 Task: Find connections with filter location Krefeld with filter topic #moneywith filter profile language English with filter current company Intellect Design Arena Ltd with filter school P E S College of Engineering, MANDYA with filter industry Ranching and Fisheries with filter service category Event Planning with filter keywords title Political Scientist
Action: Mouse moved to (574, 79)
Screenshot: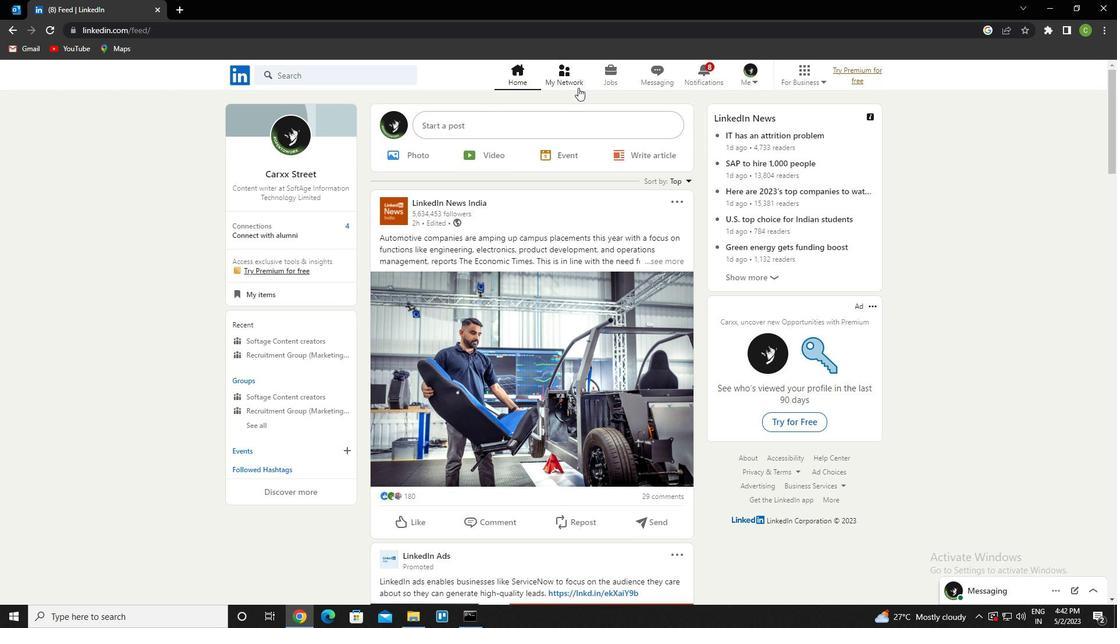 
Action: Mouse pressed left at (574, 79)
Screenshot: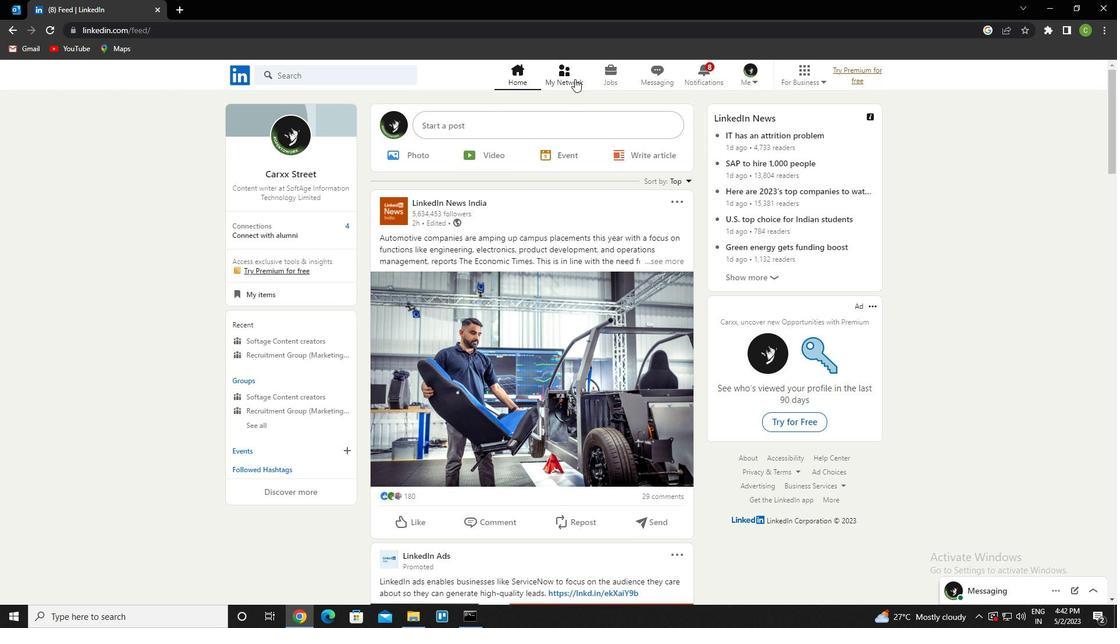 
Action: Mouse moved to (312, 137)
Screenshot: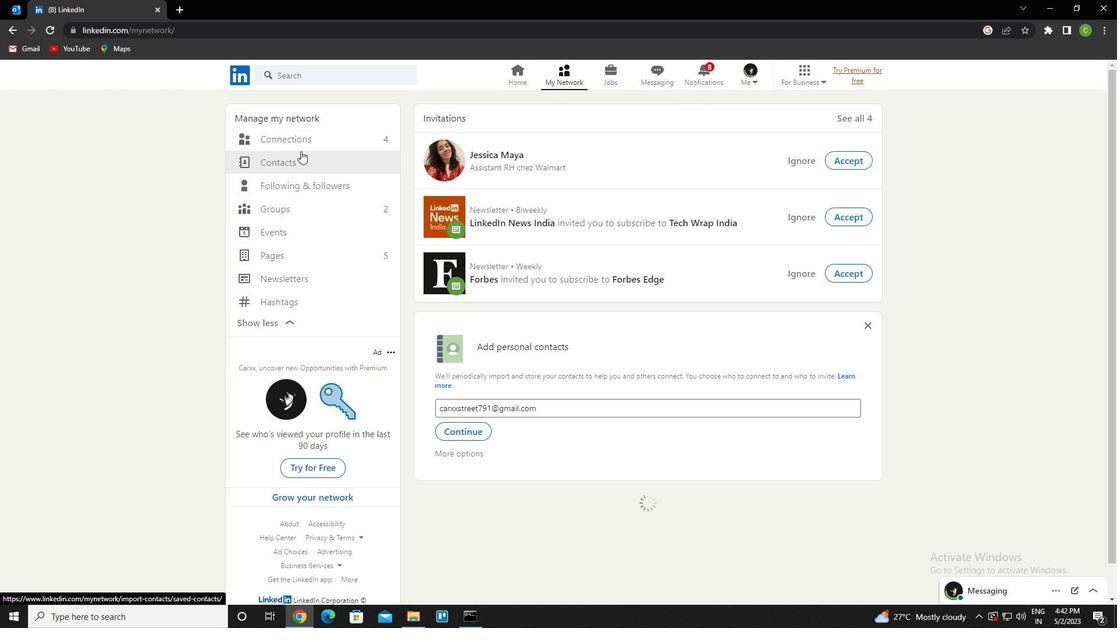 
Action: Mouse pressed left at (312, 137)
Screenshot: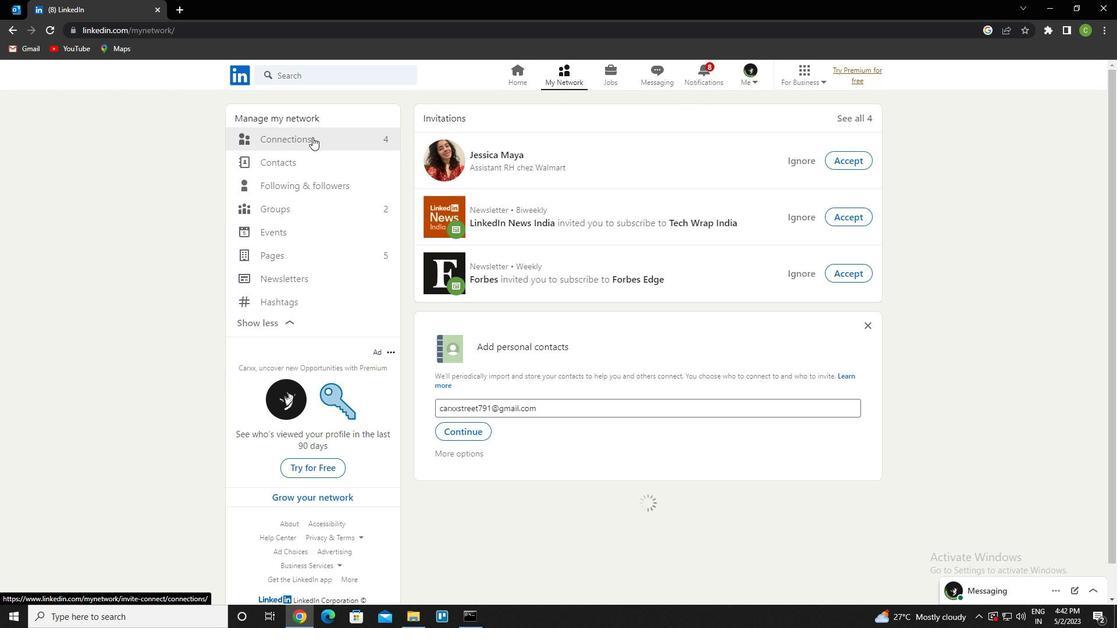 
Action: Mouse moved to (661, 141)
Screenshot: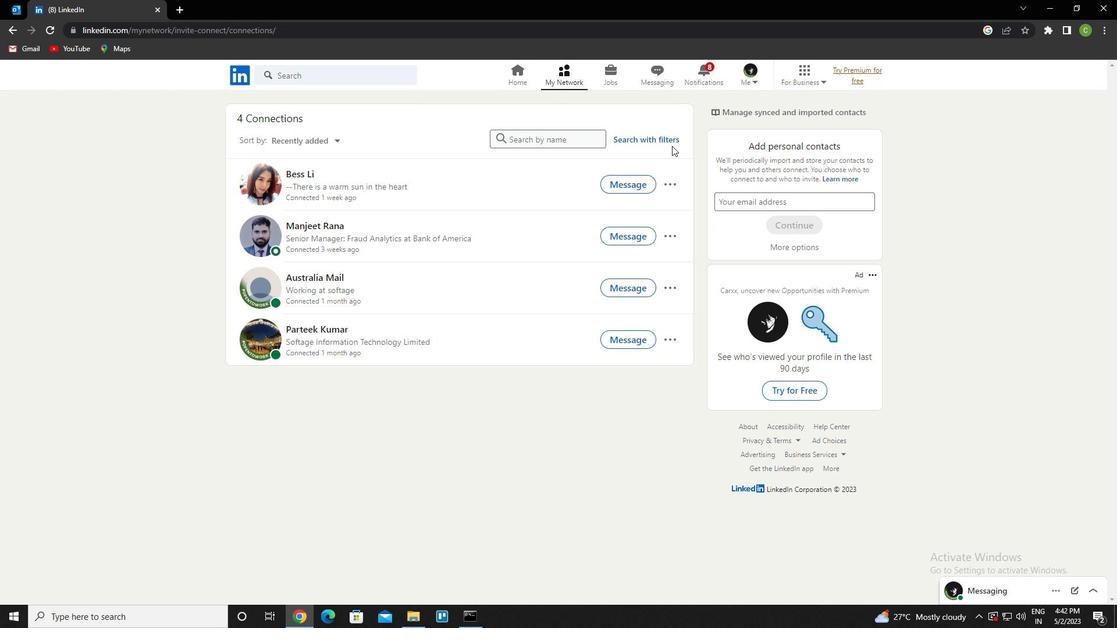 
Action: Mouse pressed left at (661, 141)
Screenshot: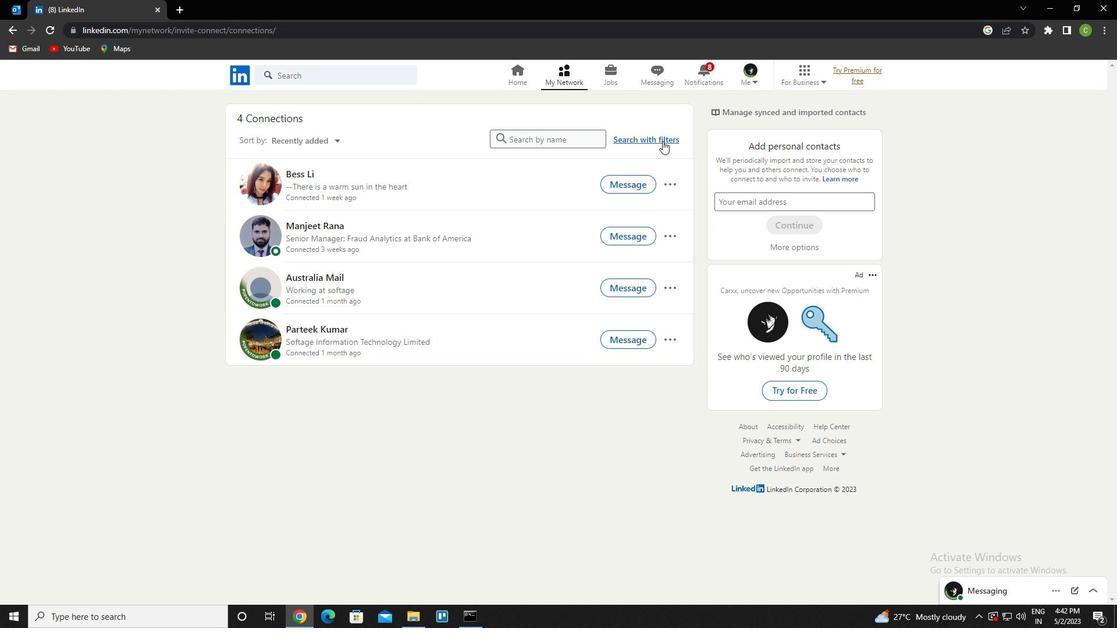 
Action: Mouse moved to (592, 109)
Screenshot: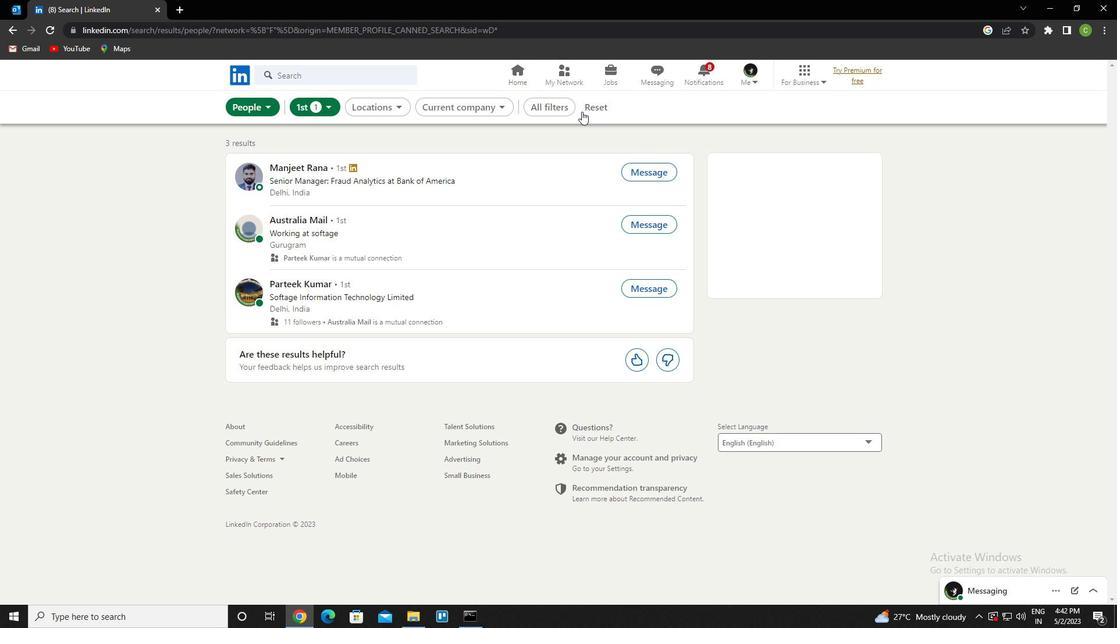
Action: Mouse pressed left at (592, 109)
Screenshot: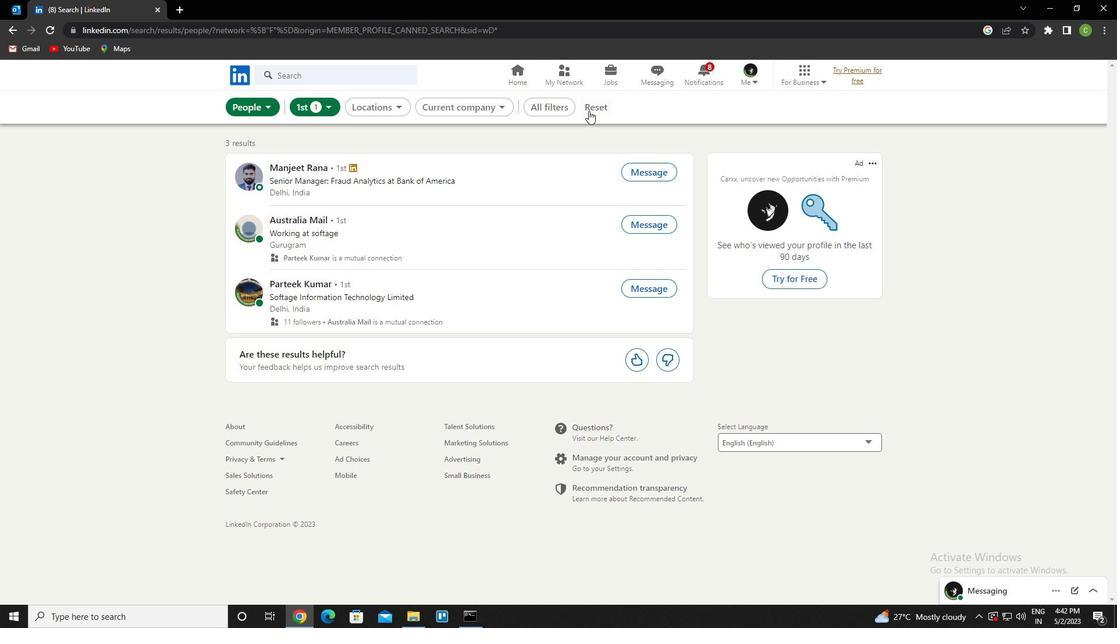 
Action: Mouse moved to (575, 109)
Screenshot: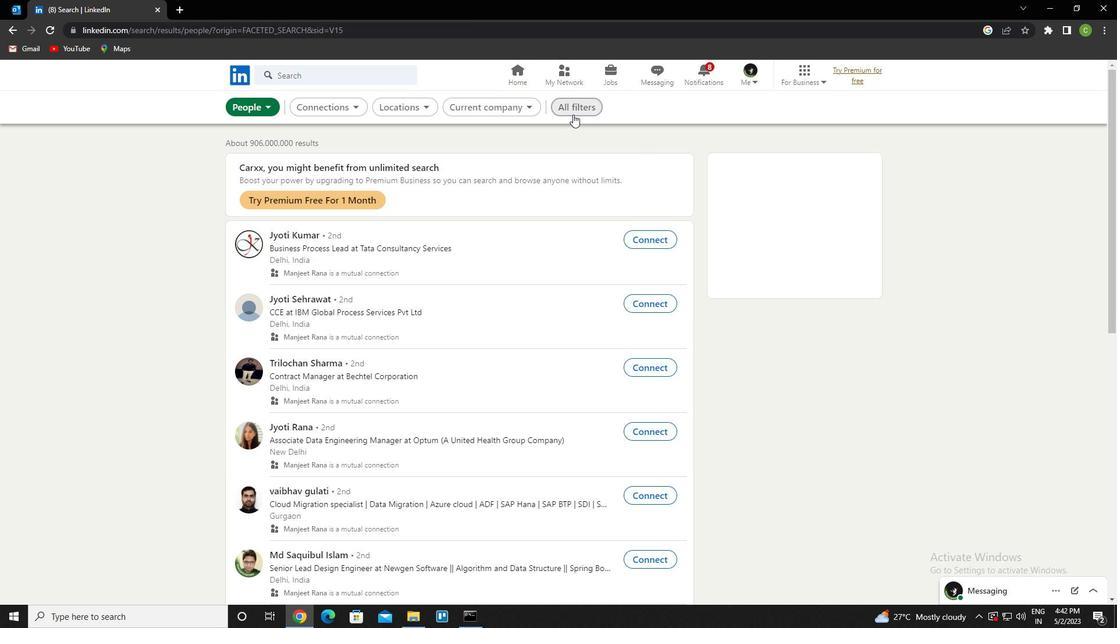 
Action: Mouse pressed left at (575, 109)
Screenshot: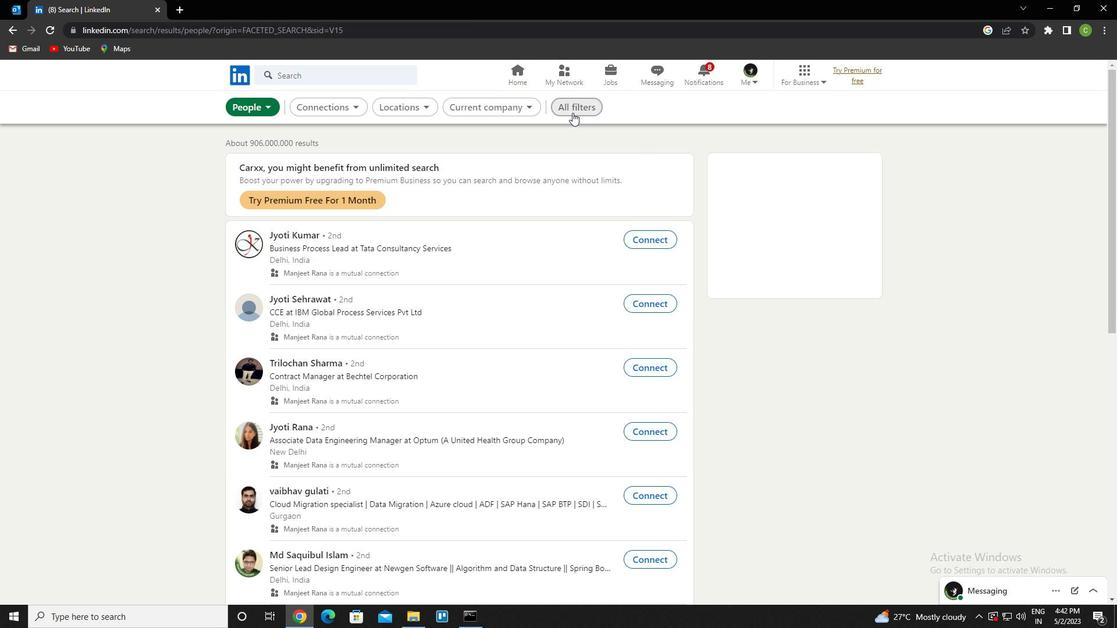 
Action: Mouse moved to (950, 286)
Screenshot: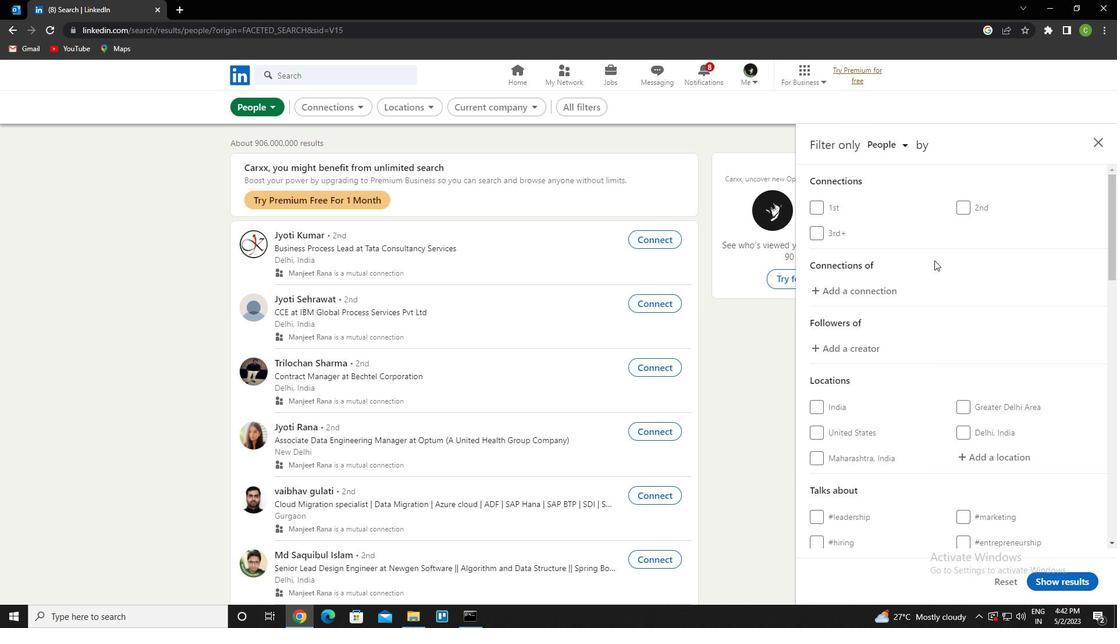 
Action: Mouse scrolled (950, 286) with delta (0, 0)
Screenshot: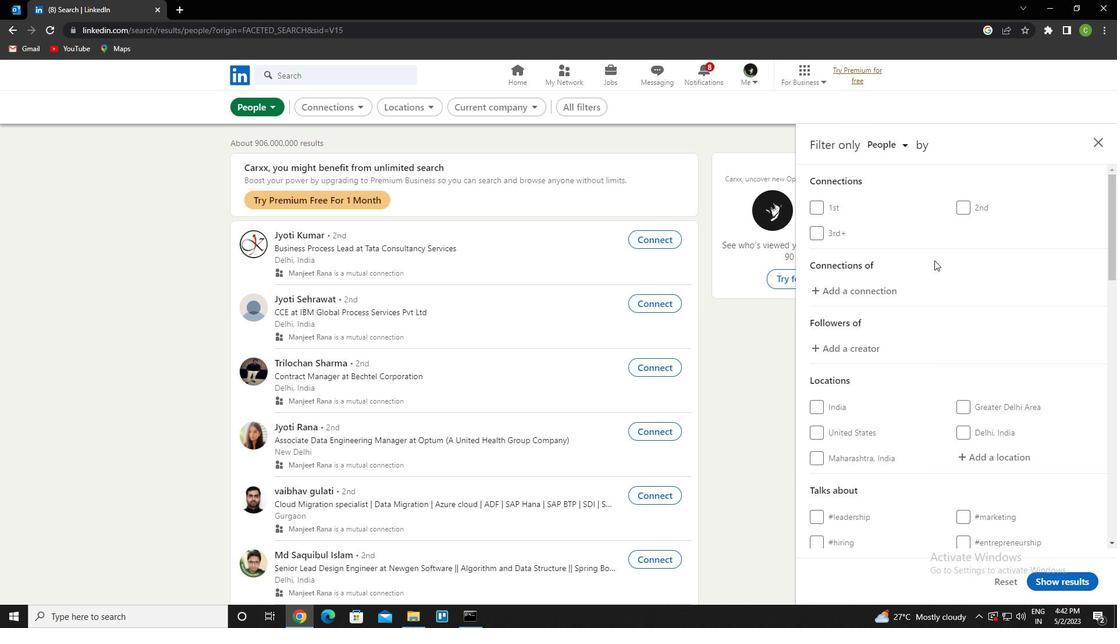 
Action: Mouse moved to (952, 291)
Screenshot: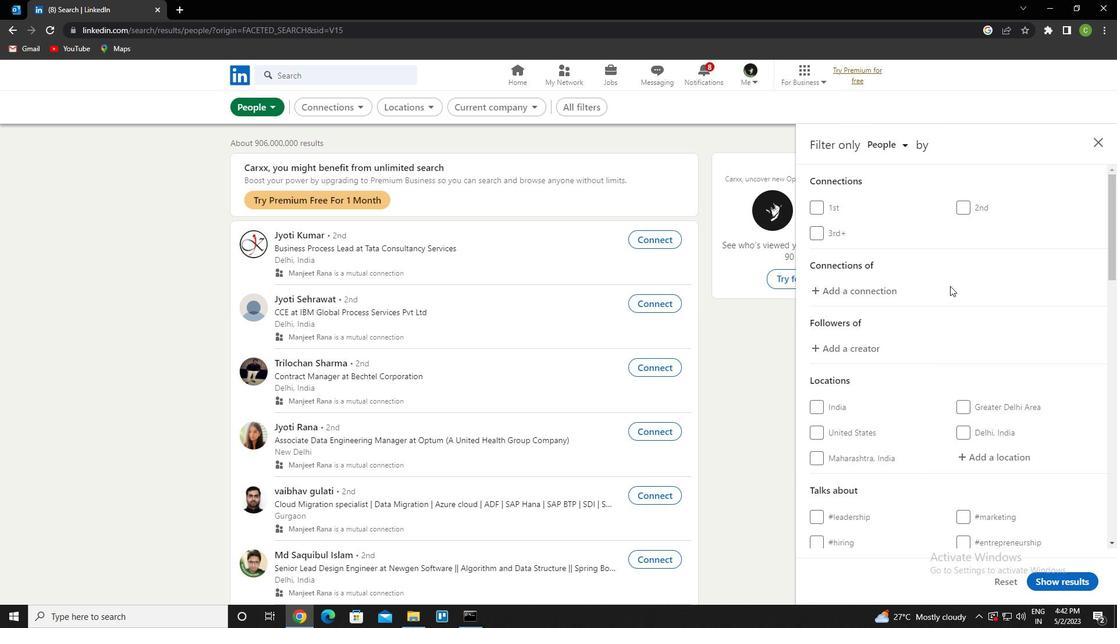 
Action: Mouse scrolled (952, 290) with delta (0, 0)
Screenshot: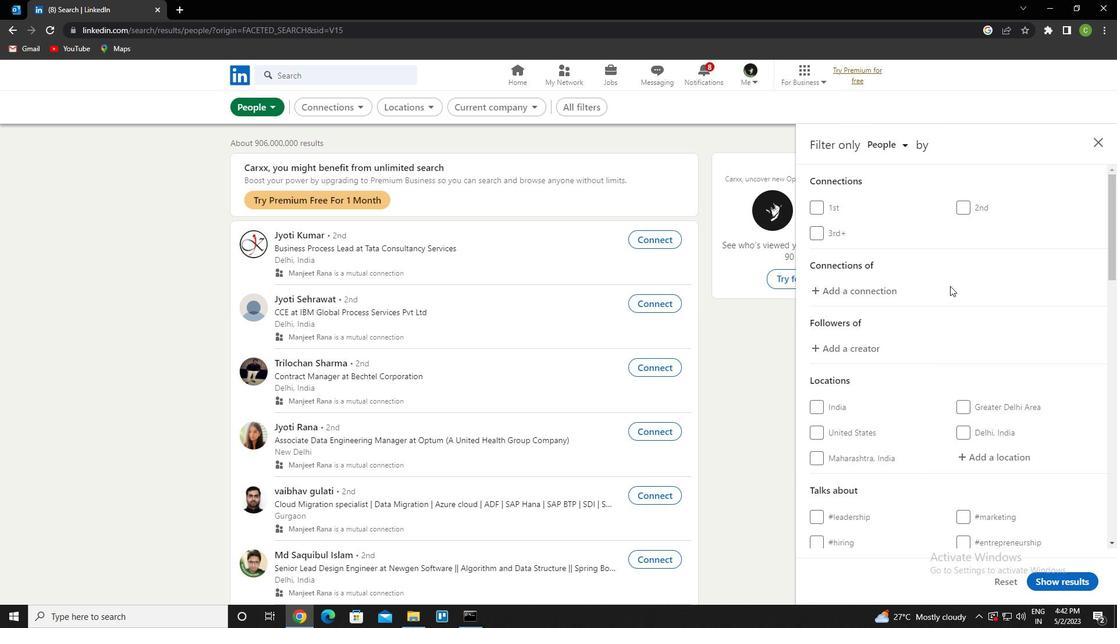 
Action: Mouse scrolled (952, 290) with delta (0, 0)
Screenshot: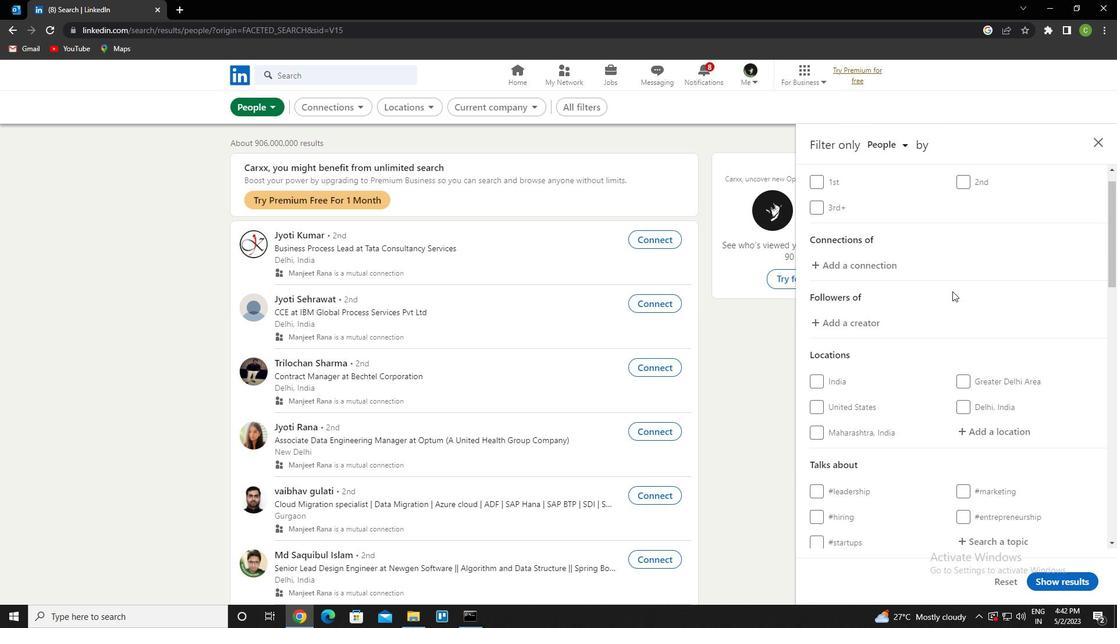 
Action: Mouse moved to (978, 283)
Screenshot: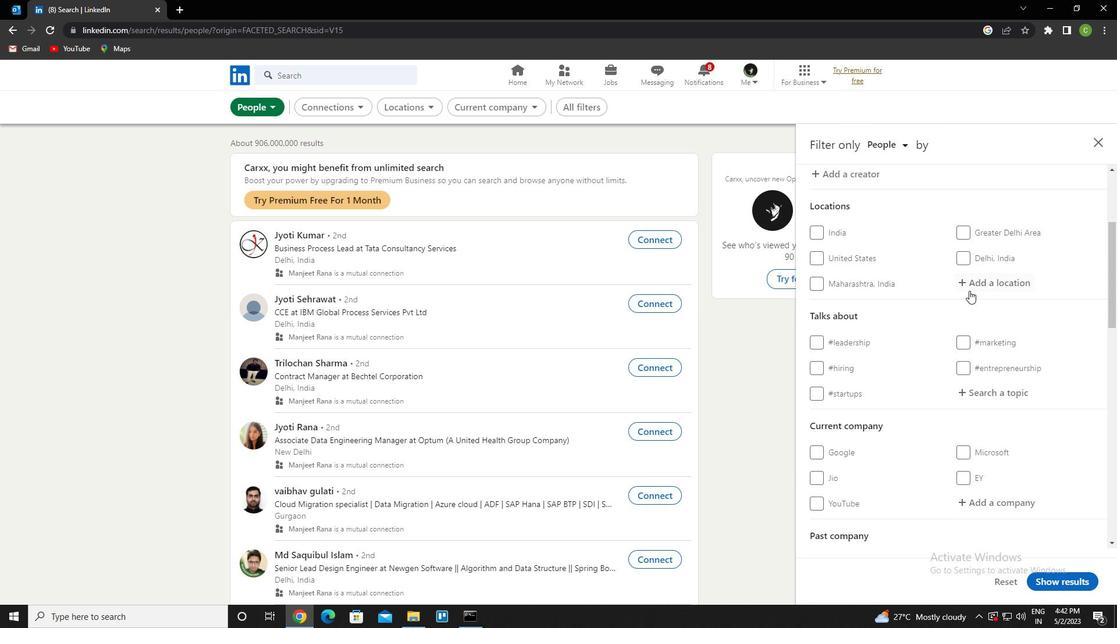 
Action: Mouse pressed left at (978, 283)
Screenshot: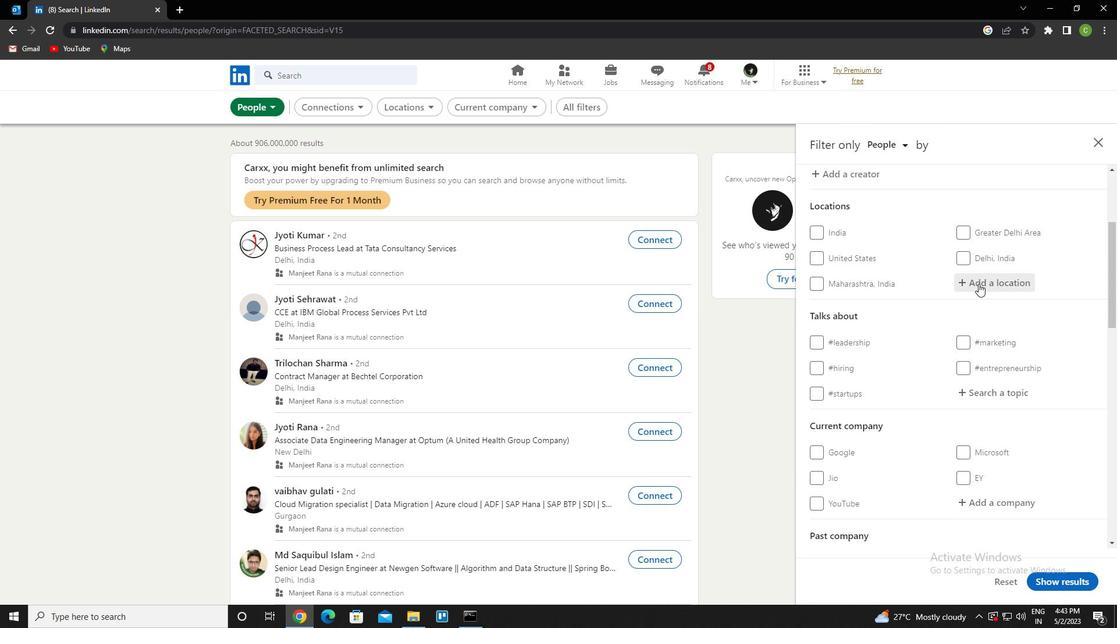 
Action: Key pressed <Key.caps_lock>k<Key.caps_lock>rfeld<Key.left><Key.left><Key.left><Key.left><Key.left>e<Key.enter>
Screenshot: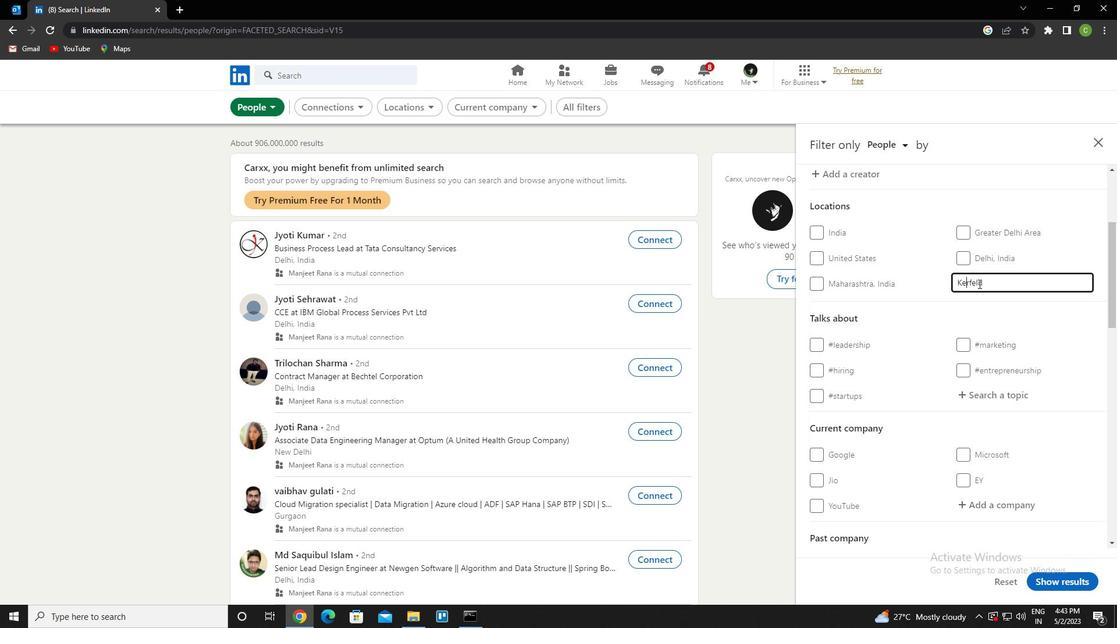 
Action: Mouse scrolled (978, 283) with delta (0, 0)
Screenshot: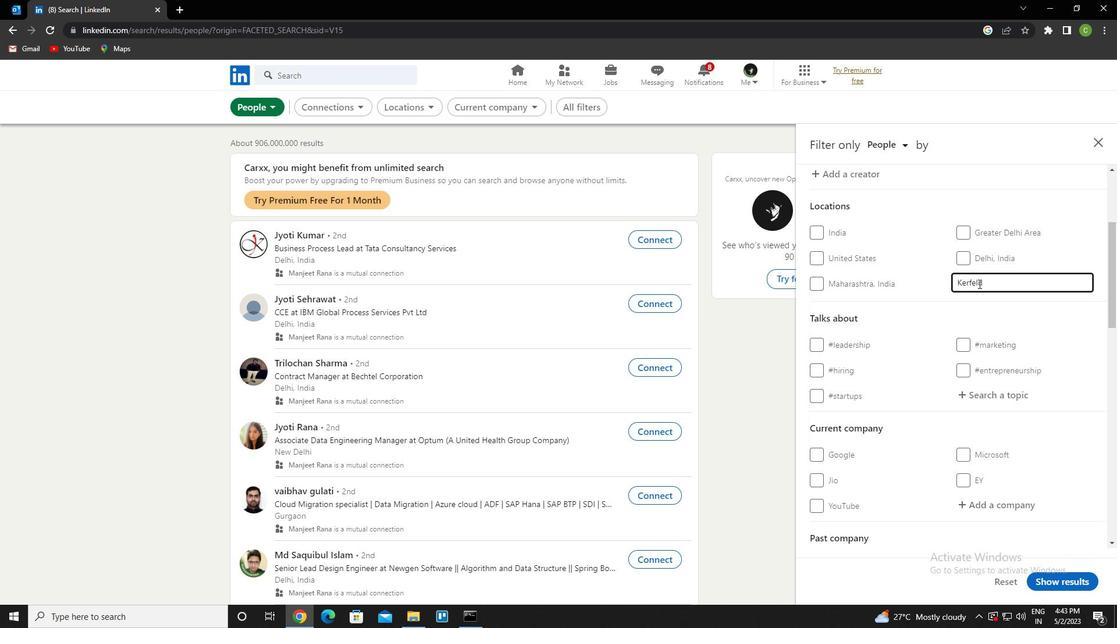 
Action: Mouse moved to (993, 338)
Screenshot: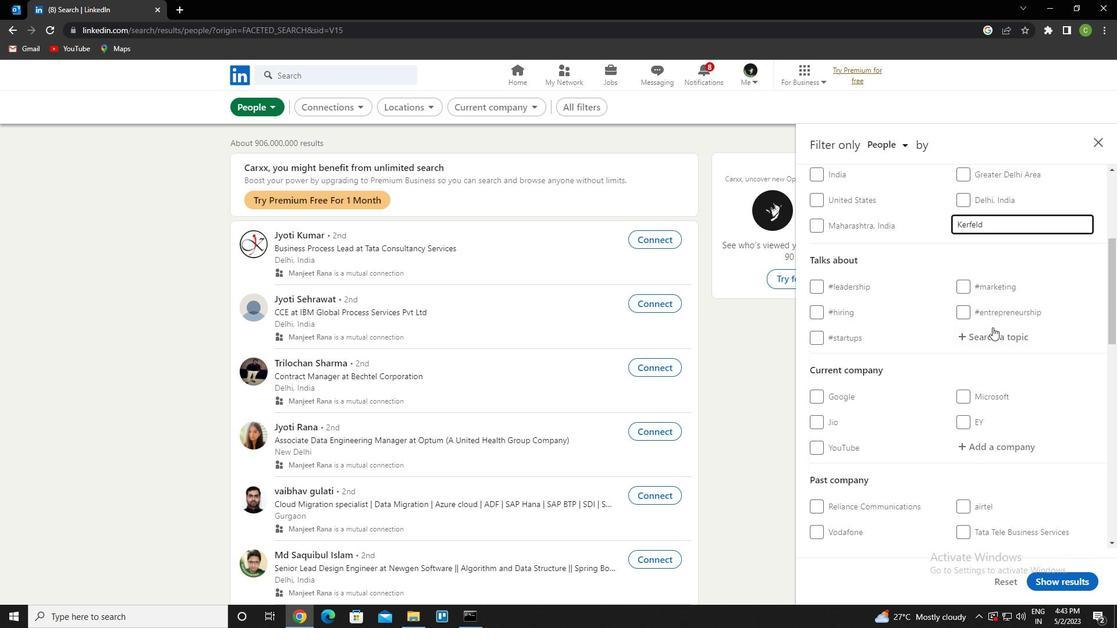 
Action: Mouse pressed left at (993, 338)
Screenshot: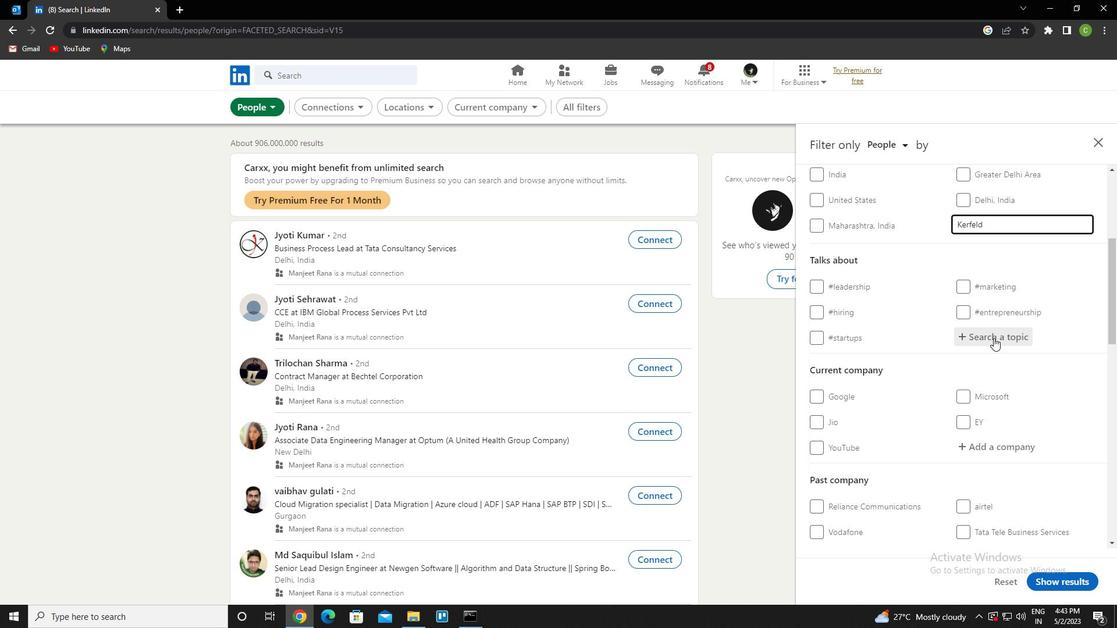 
Action: Key pressed money<Key.down><Key.enter>
Screenshot: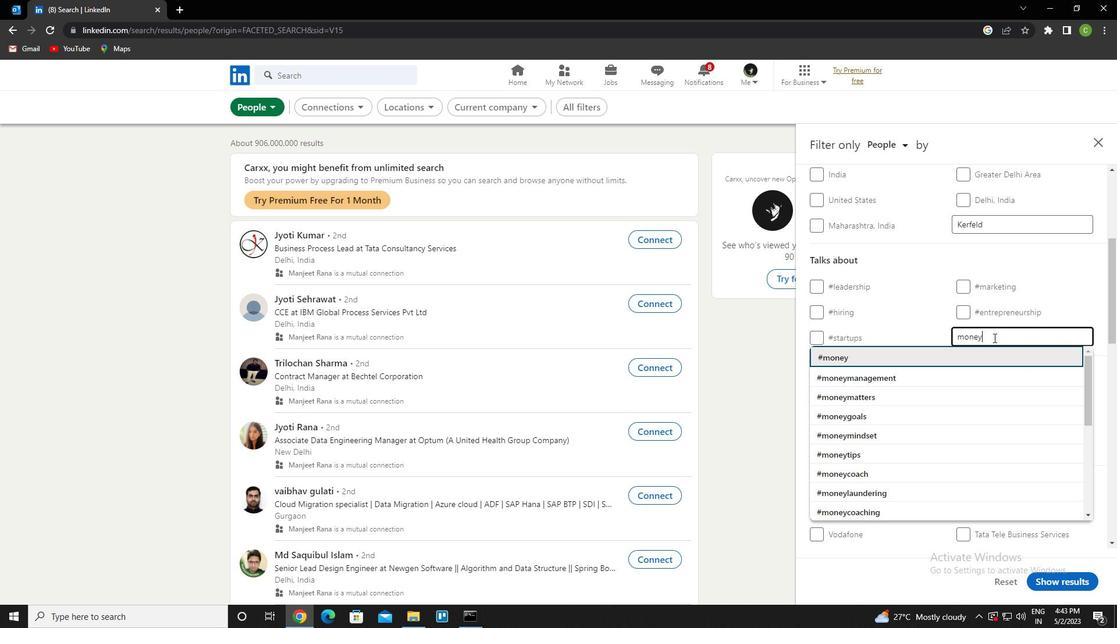 
Action: Mouse scrolled (993, 337) with delta (0, 0)
Screenshot: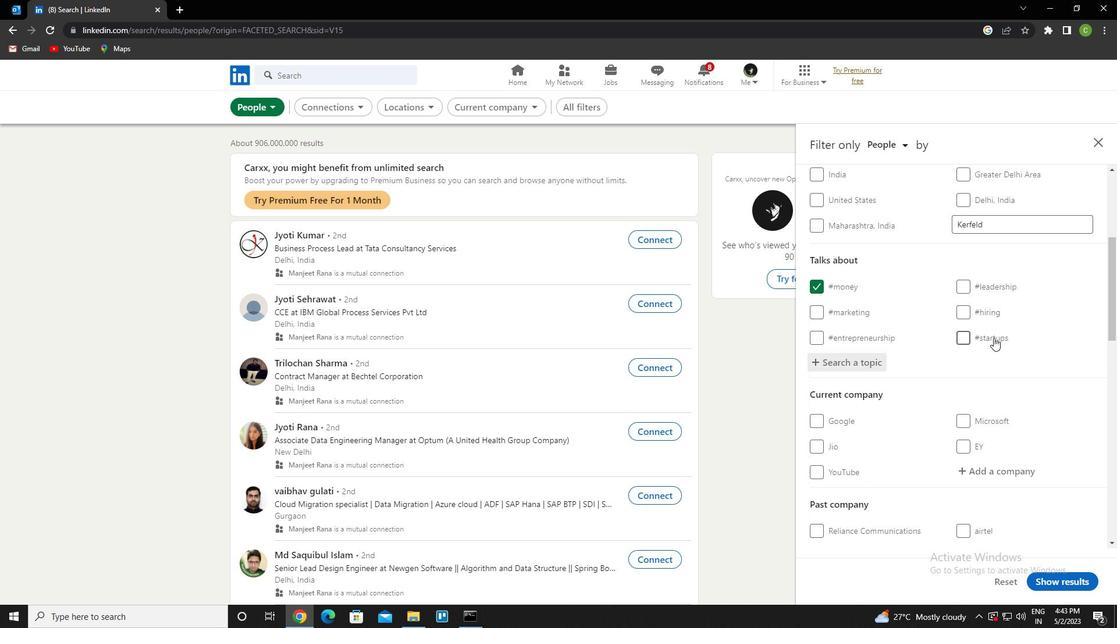 
Action: Mouse scrolled (993, 337) with delta (0, 0)
Screenshot: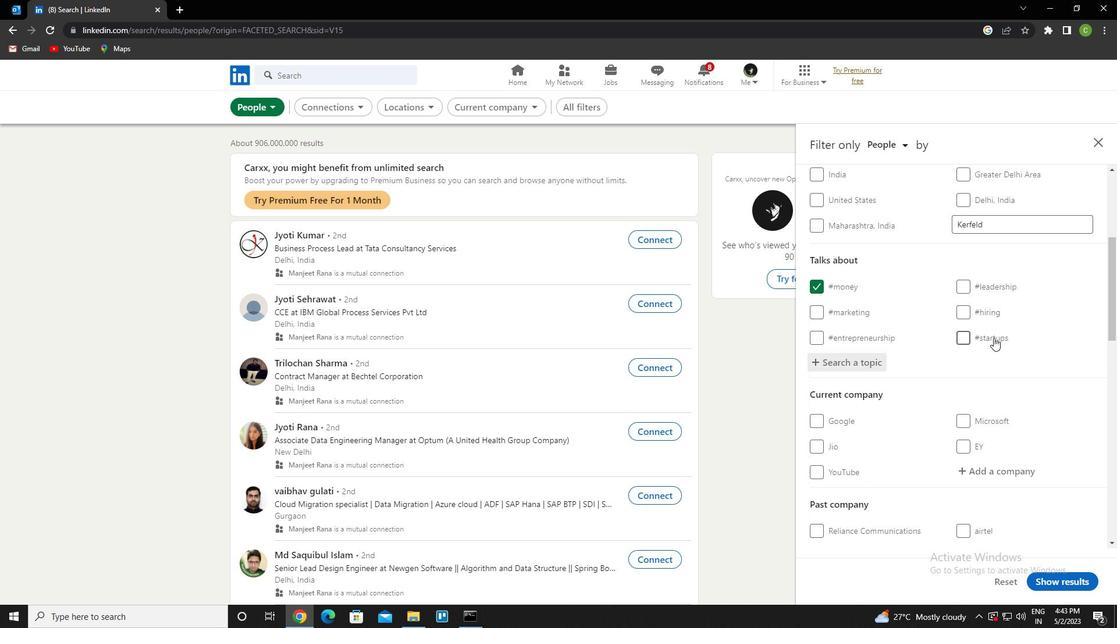 
Action: Mouse scrolled (993, 337) with delta (0, 0)
Screenshot: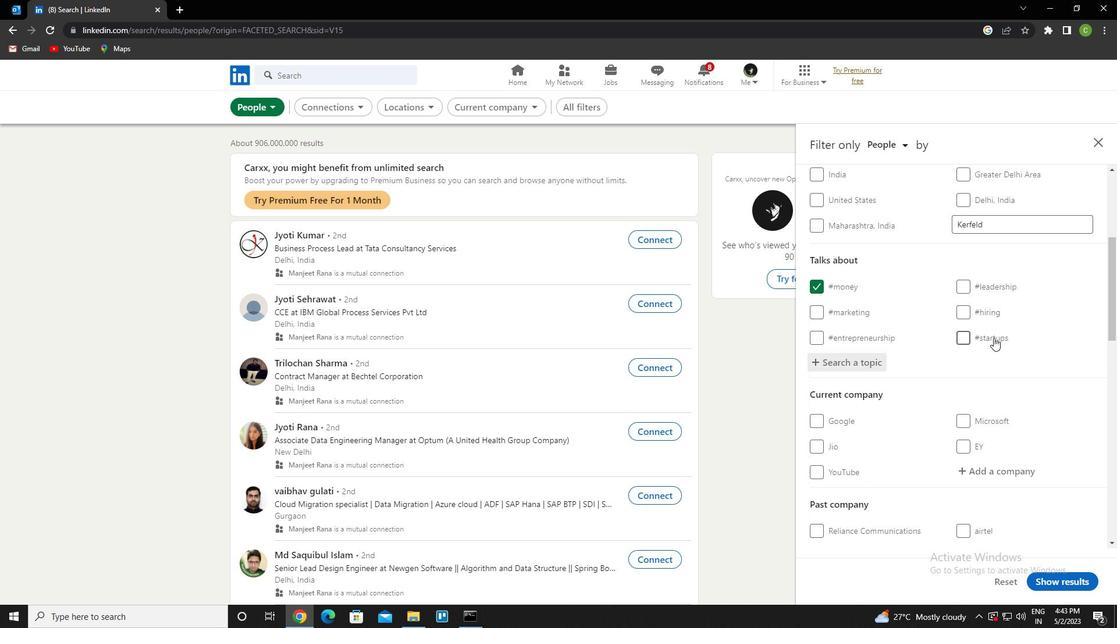 
Action: Mouse scrolled (993, 337) with delta (0, 0)
Screenshot: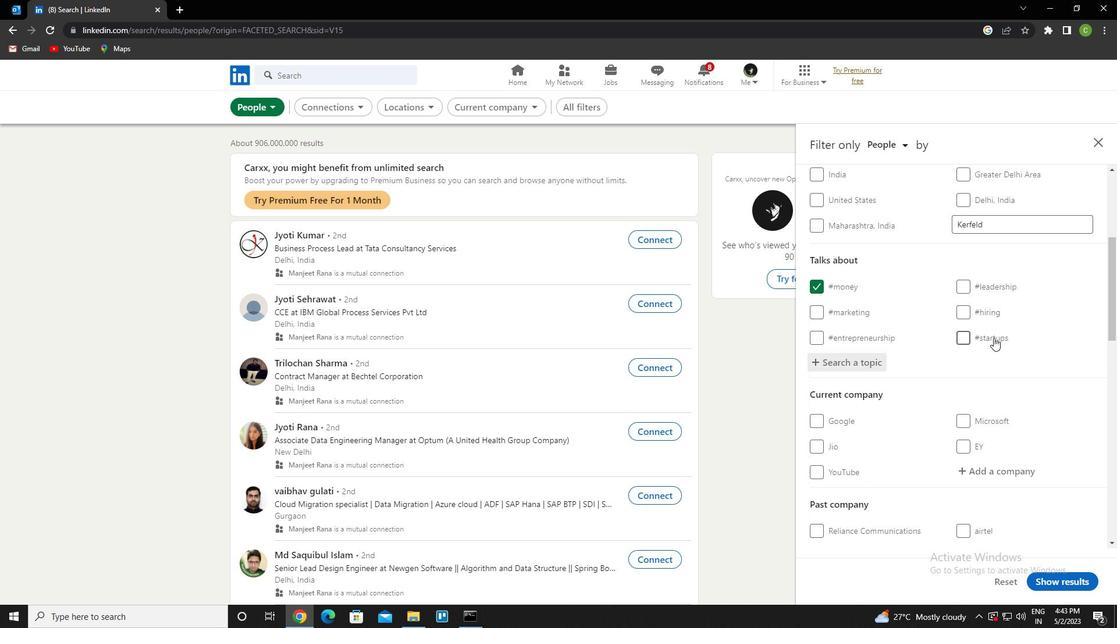 
Action: Mouse scrolled (993, 337) with delta (0, 0)
Screenshot: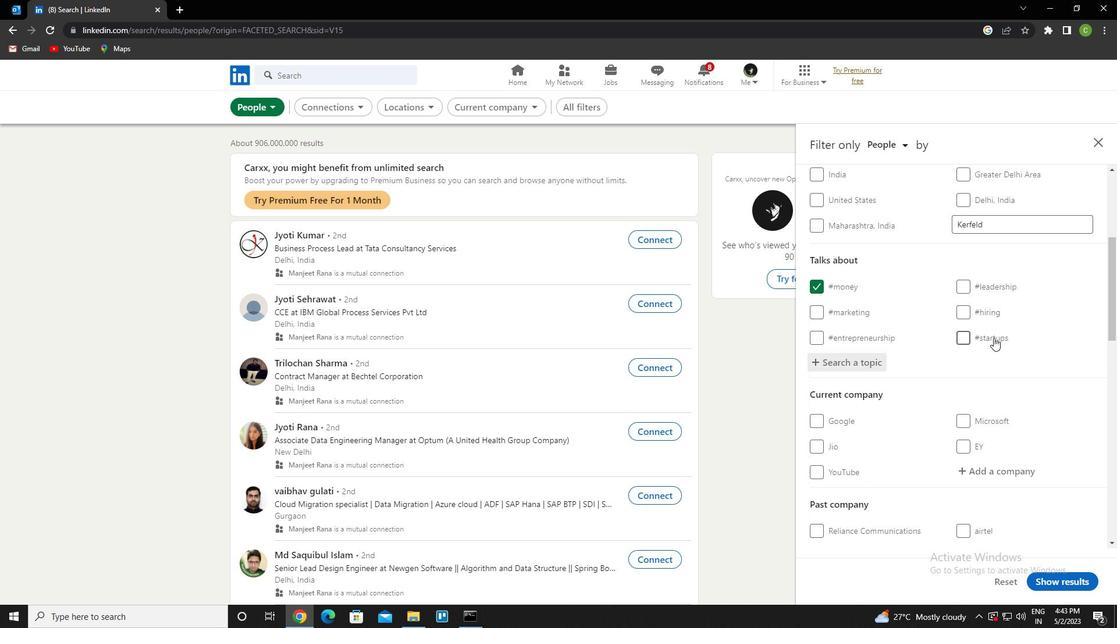 
Action: Mouse scrolled (993, 337) with delta (0, 0)
Screenshot: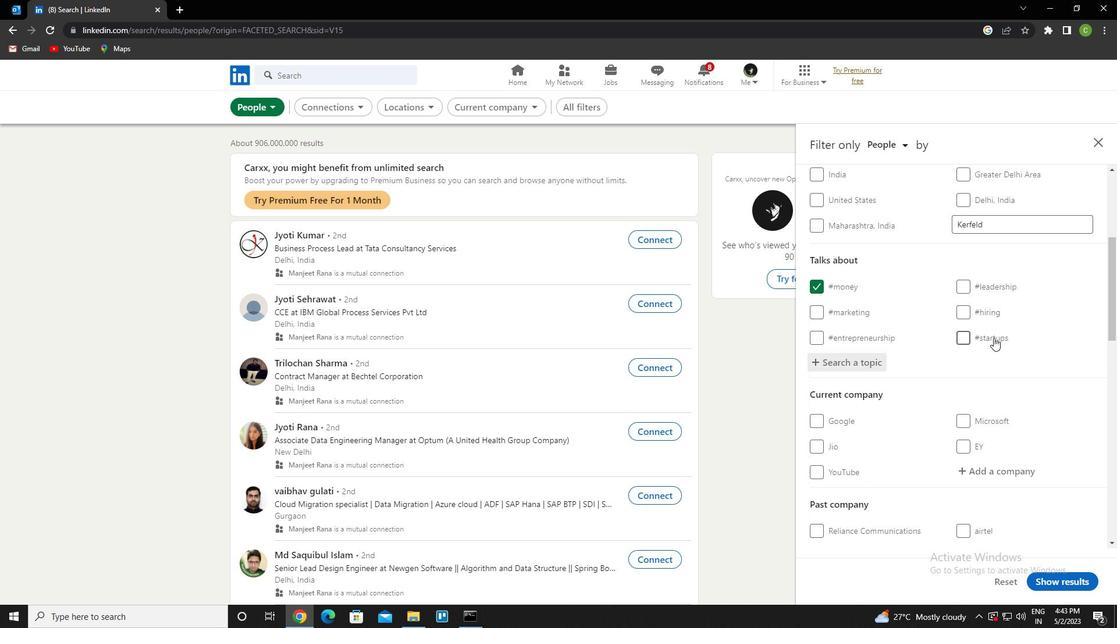 
Action: Mouse scrolled (993, 337) with delta (0, 0)
Screenshot: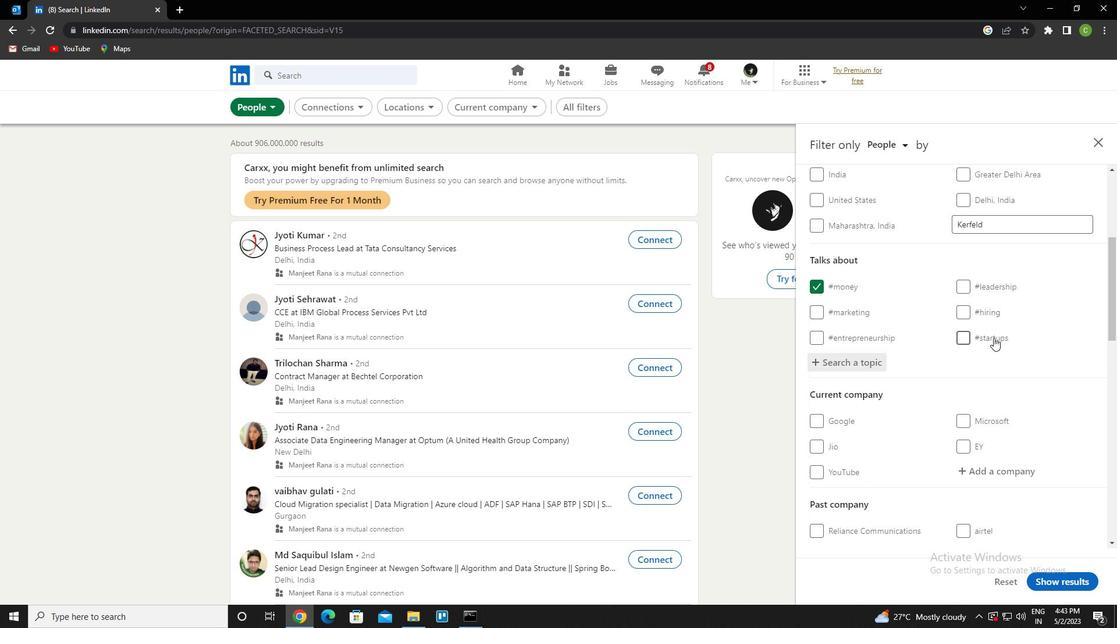 
Action: Mouse scrolled (993, 337) with delta (0, 0)
Screenshot: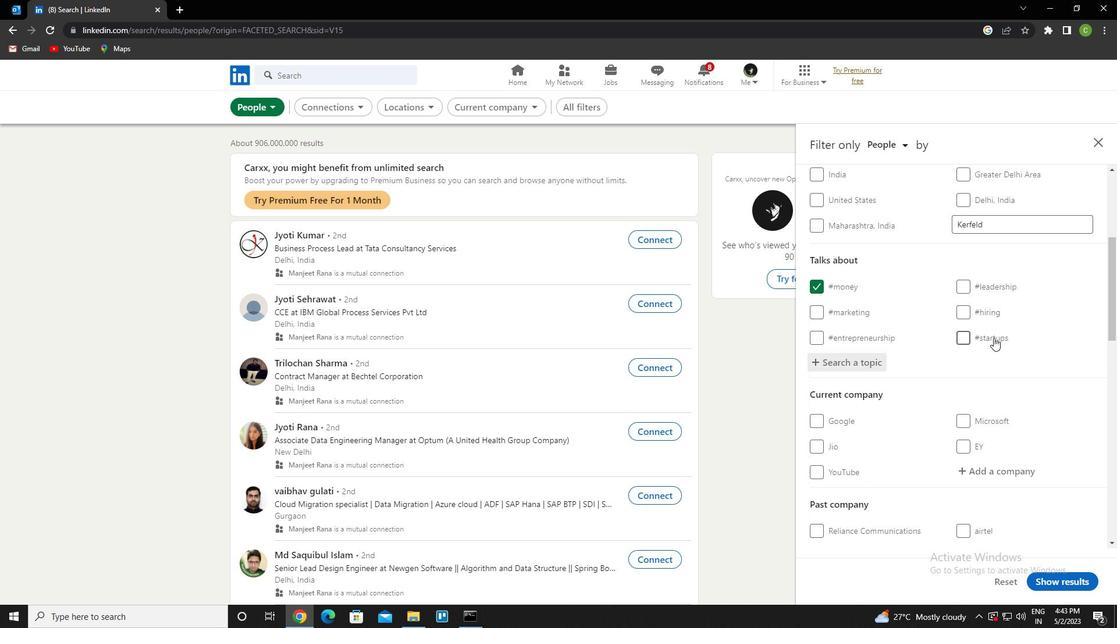 
Action: Mouse scrolled (993, 337) with delta (0, 0)
Screenshot: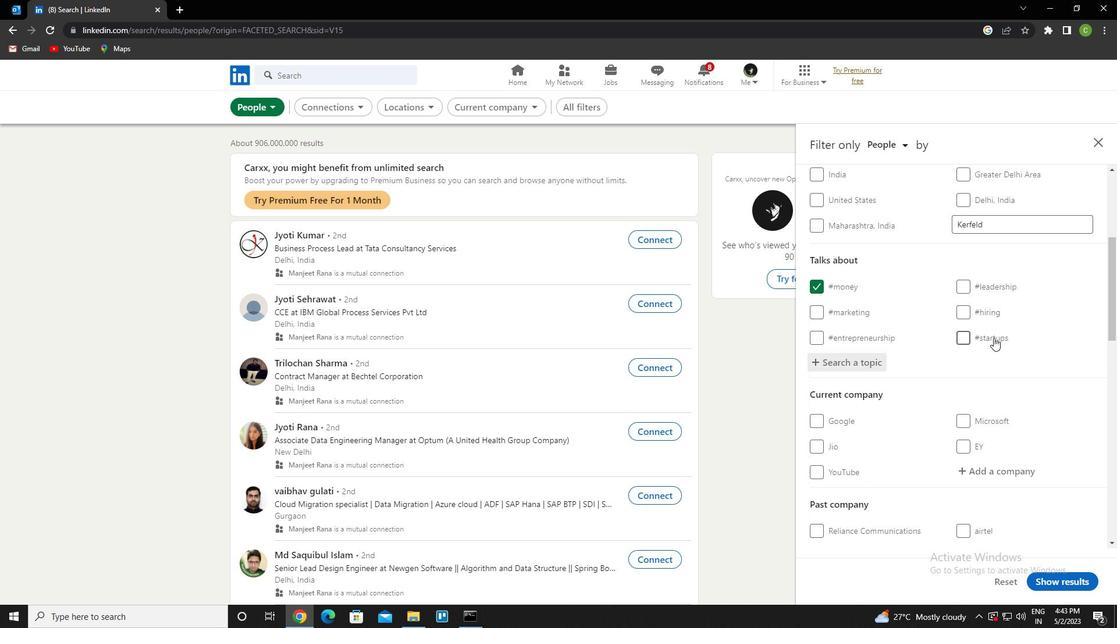 
Action: Mouse moved to (816, 364)
Screenshot: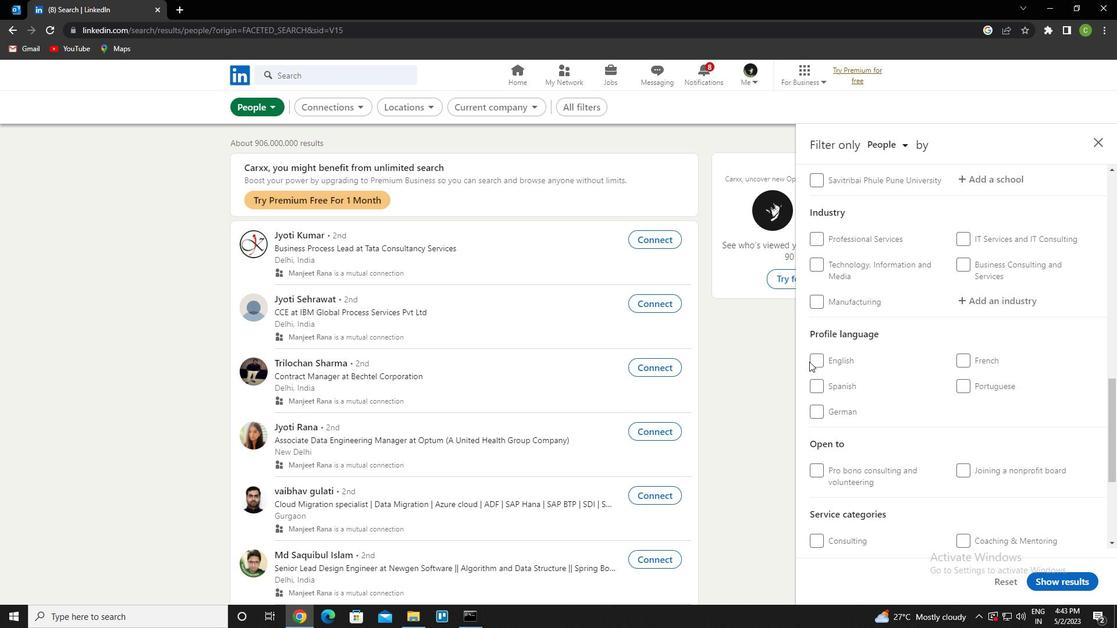 
Action: Mouse pressed left at (816, 364)
Screenshot: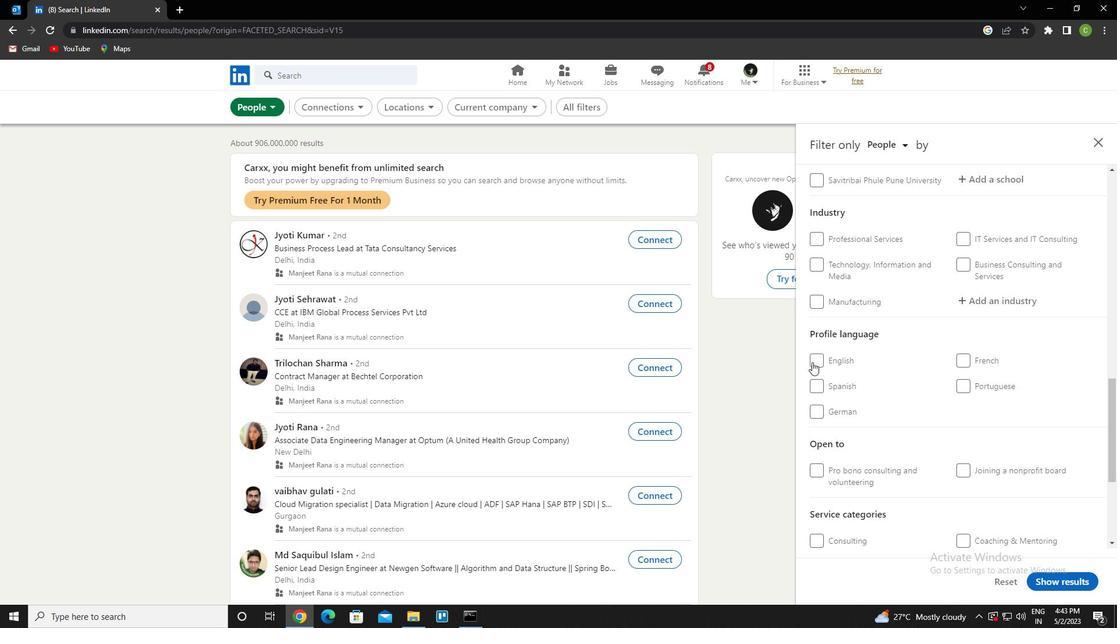 
Action: Mouse moved to (969, 367)
Screenshot: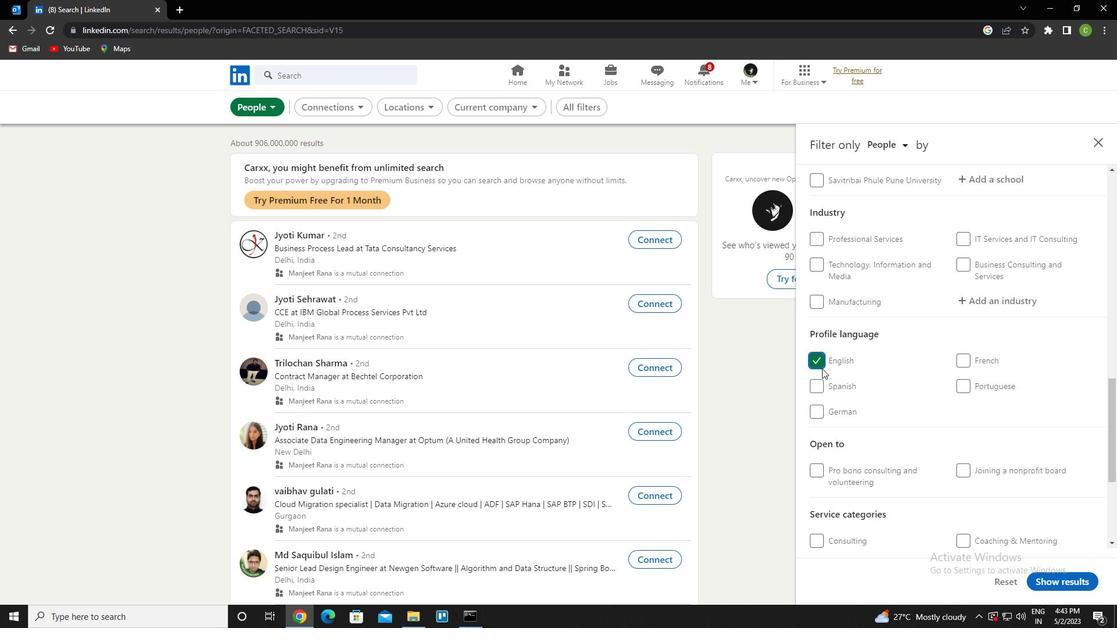 
Action: Mouse scrolled (969, 367) with delta (0, 0)
Screenshot: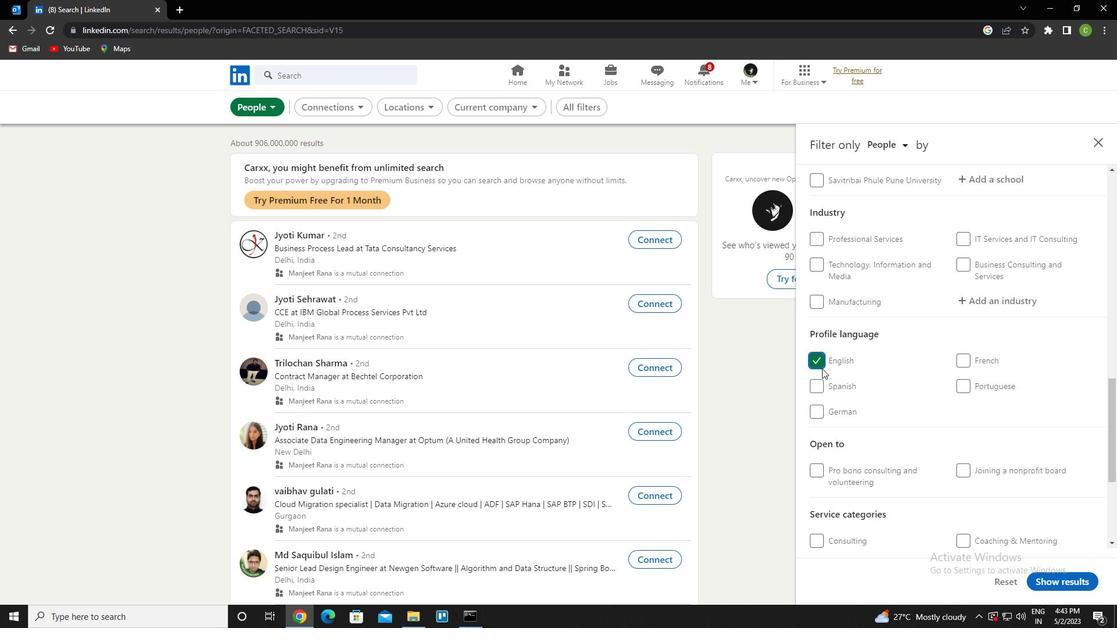 
Action: Mouse scrolled (969, 367) with delta (0, 0)
Screenshot: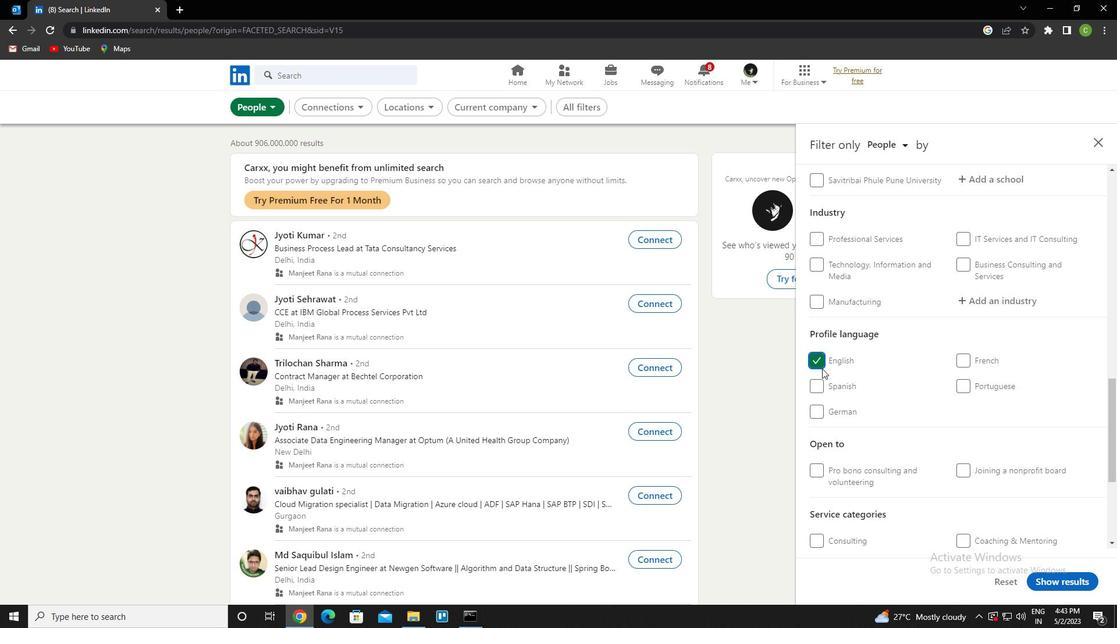 
Action: Mouse scrolled (969, 367) with delta (0, 0)
Screenshot: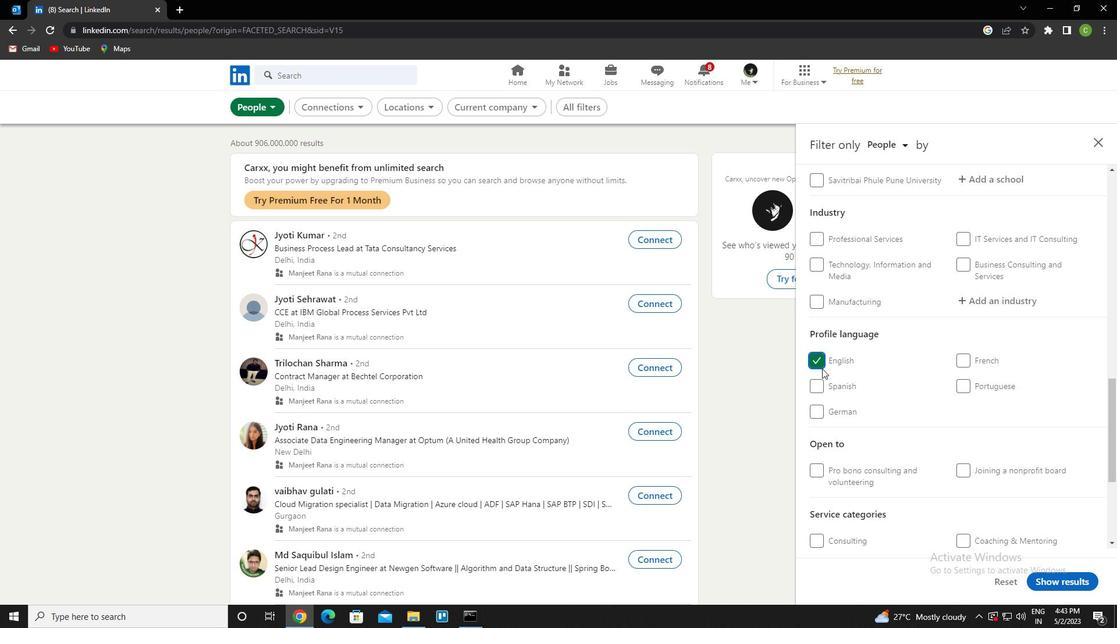 
Action: Mouse scrolled (969, 367) with delta (0, 0)
Screenshot: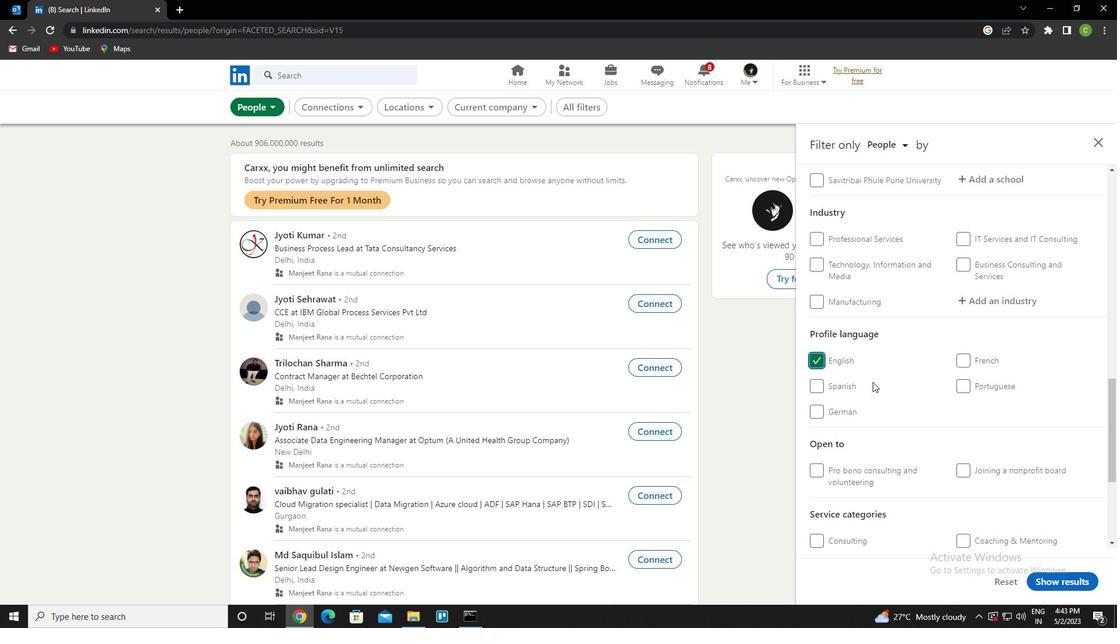 
Action: Mouse scrolled (969, 367) with delta (0, 0)
Screenshot: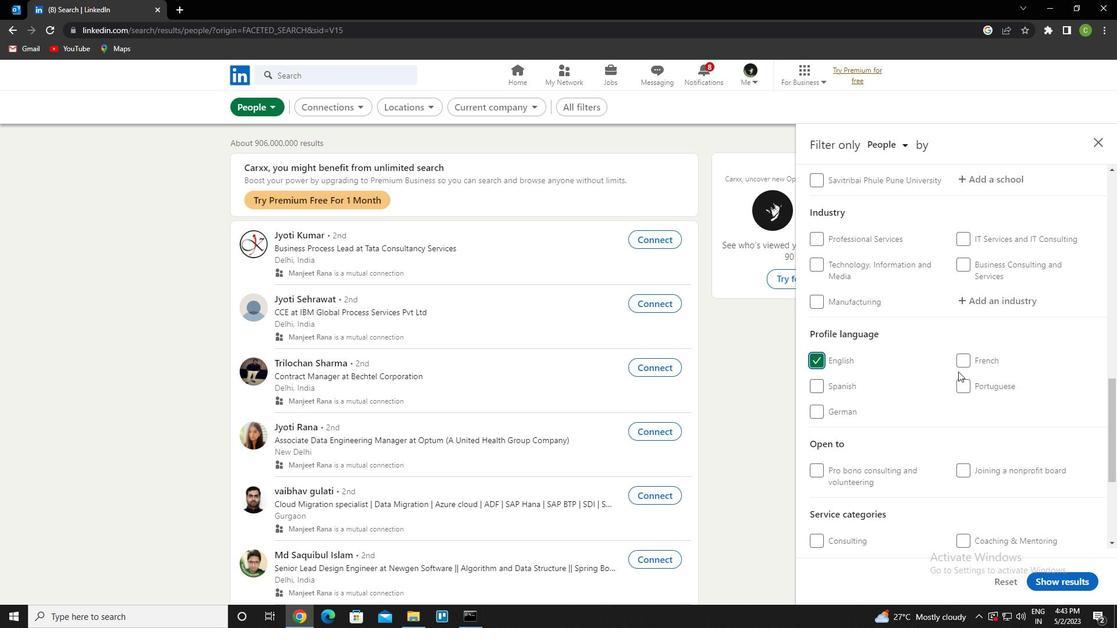 
Action: Mouse moved to (907, 315)
Screenshot: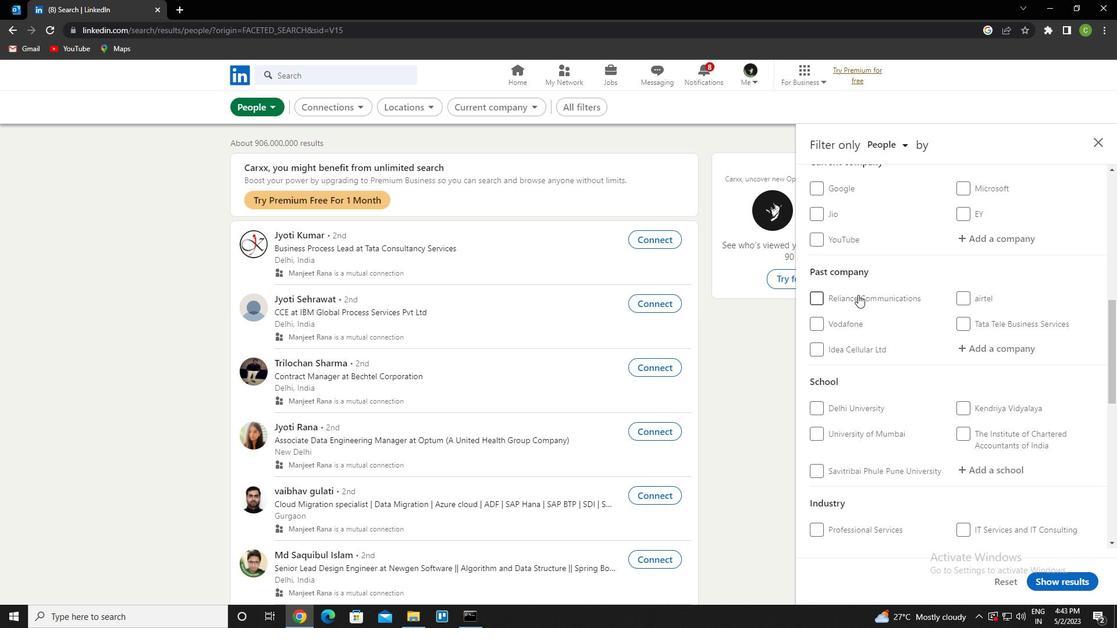 
Action: Mouse scrolled (907, 316) with delta (0, 0)
Screenshot: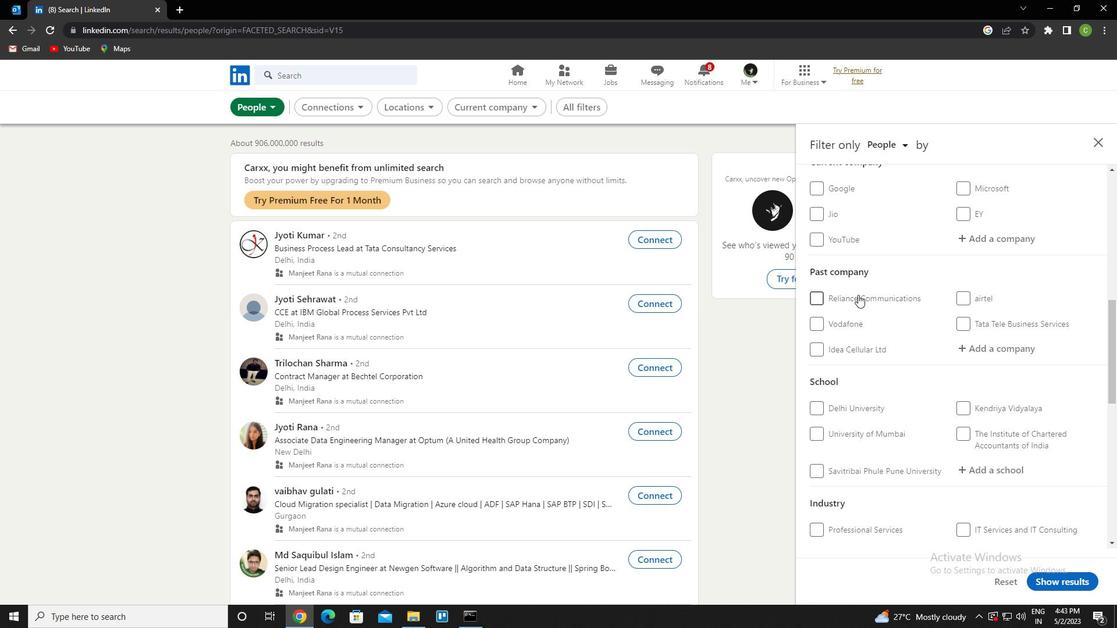 
Action: Mouse moved to (986, 296)
Screenshot: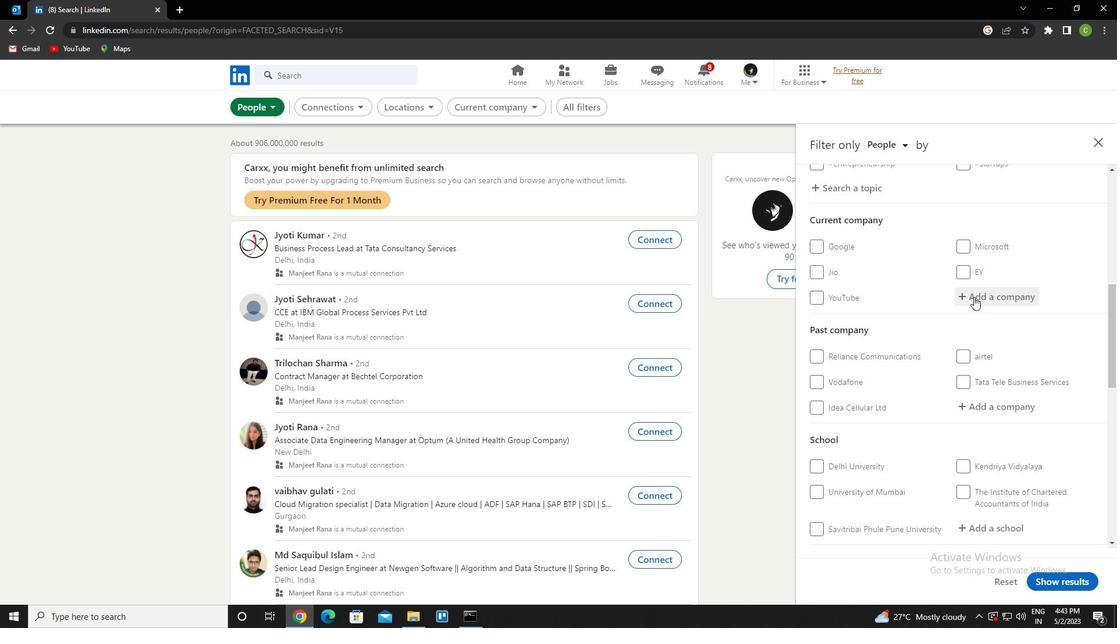 
Action: Mouse pressed left at (986, 296)
Screenshot: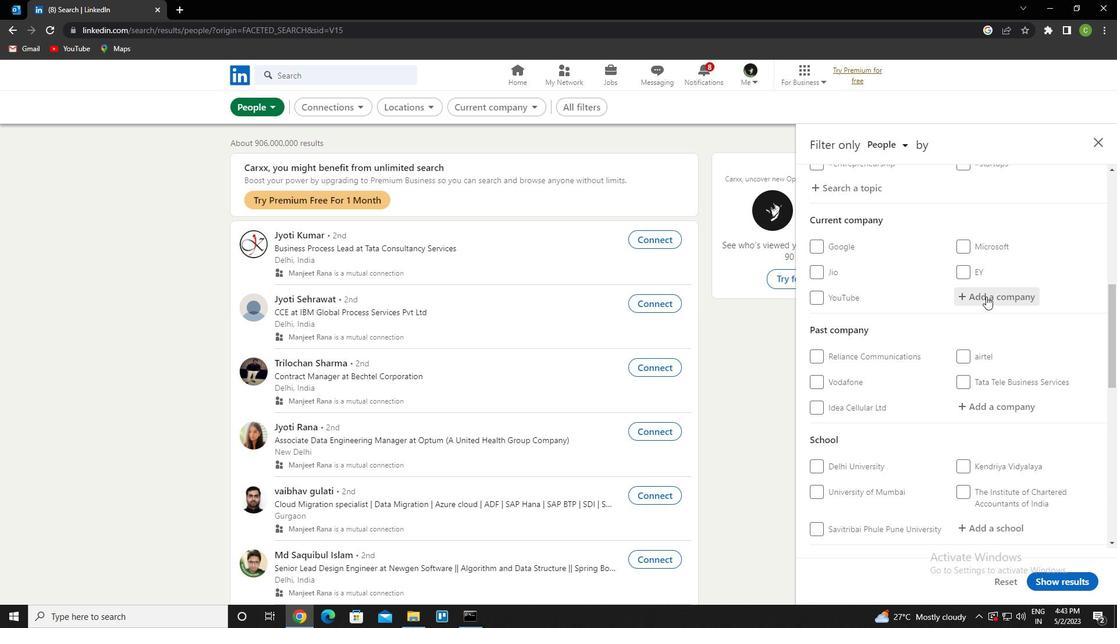 
Action: Key pressed intellect<Key.space>design<Key.down><Key.enter>
Screenshot: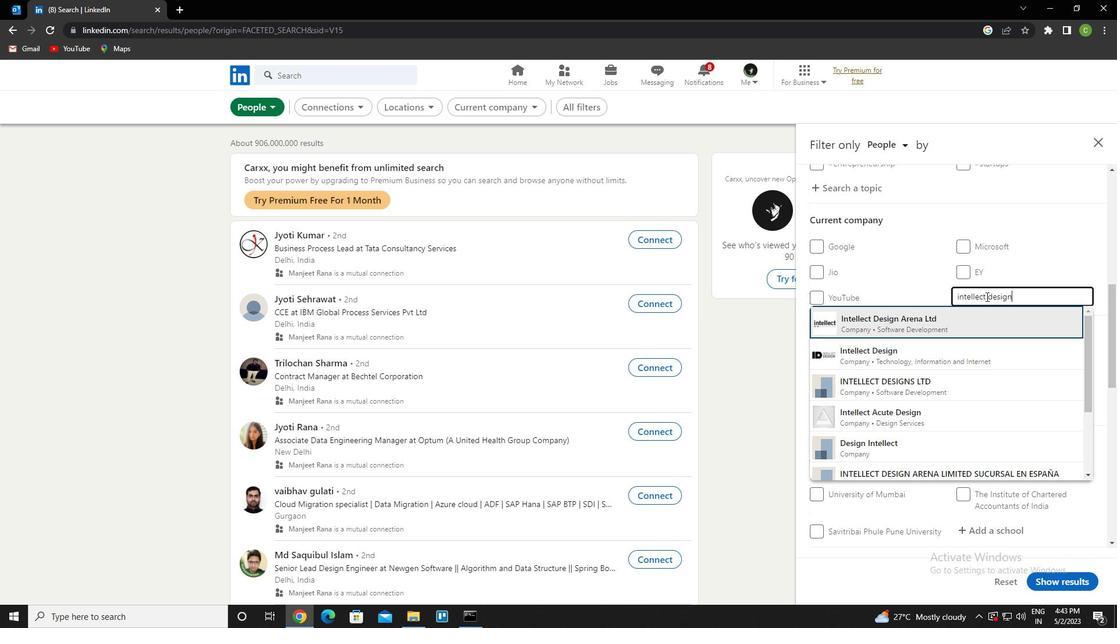 
Action: Mouse scrolled (986, 296) with delta (0, 0)
Screenshot: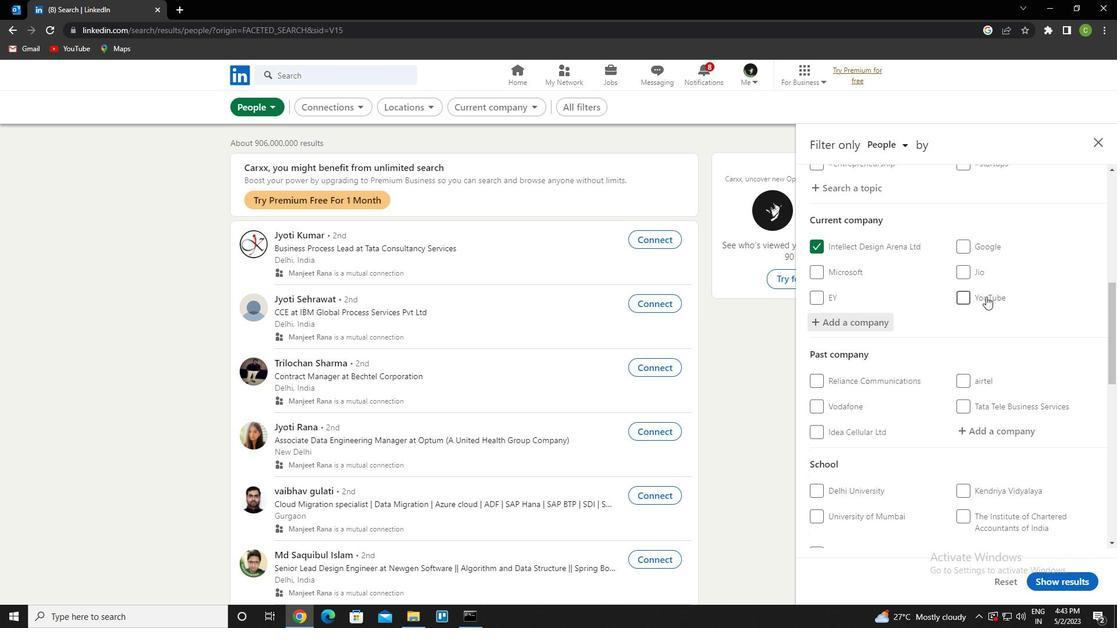 
Action: Mouse scrolled (986, 296) with delta (0, 0)
Screenshot: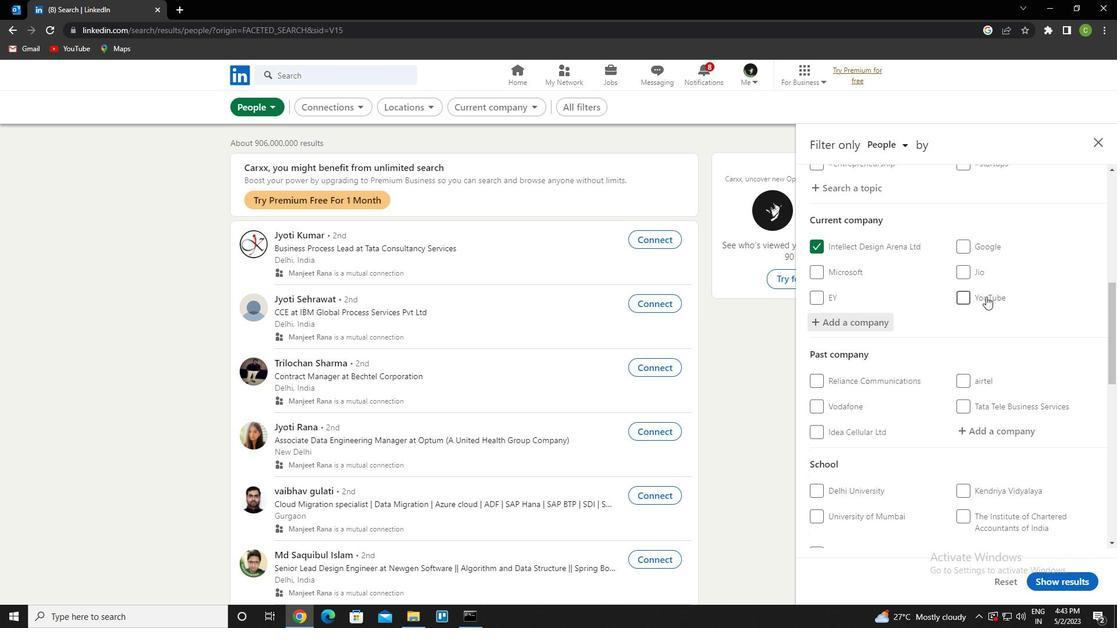 
Action: Mouse scrolled (986, 296) with delta (0, 0)
Screenshot: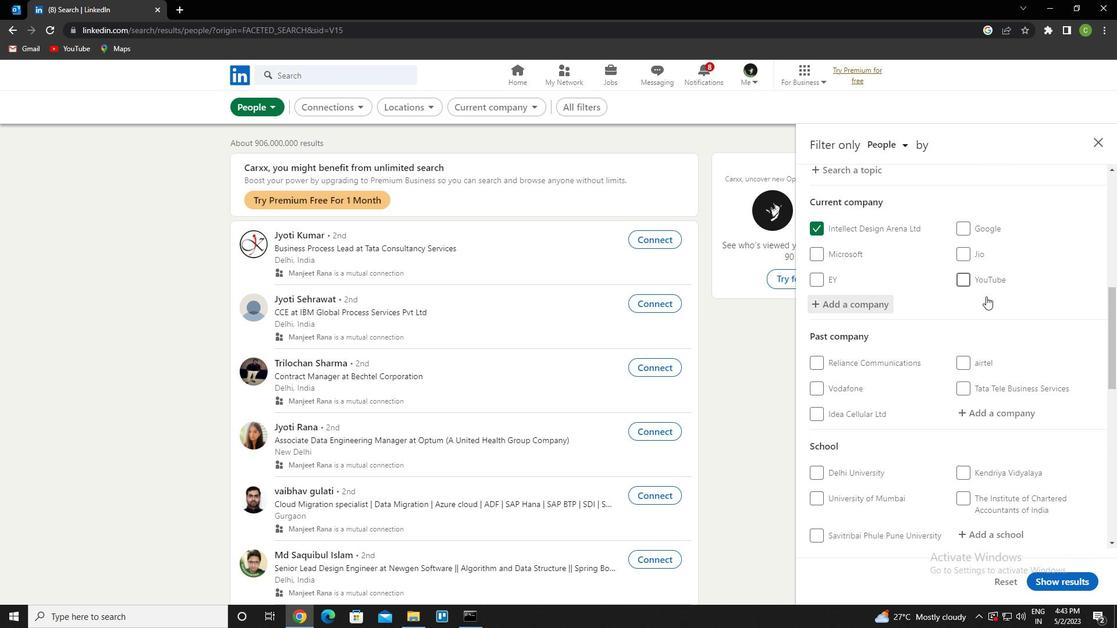 
Action: Mouse scrolled (986, 296) with delta (0, 0)
Screenshot: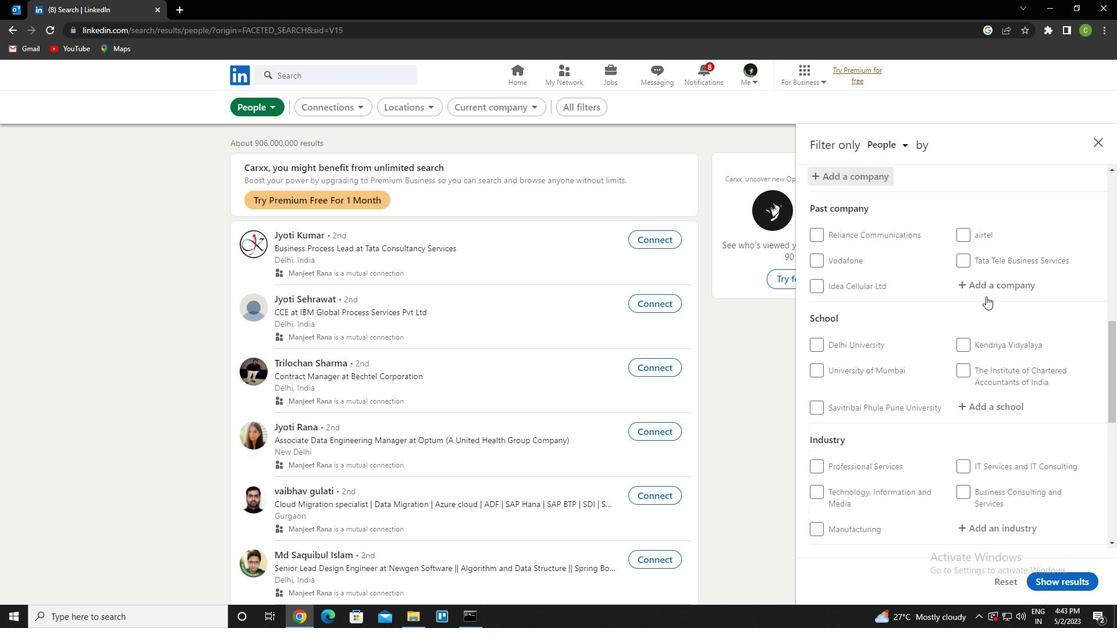 
Action: Mouse scrolled (986, 296) with delta (0, 0)
Screenshot: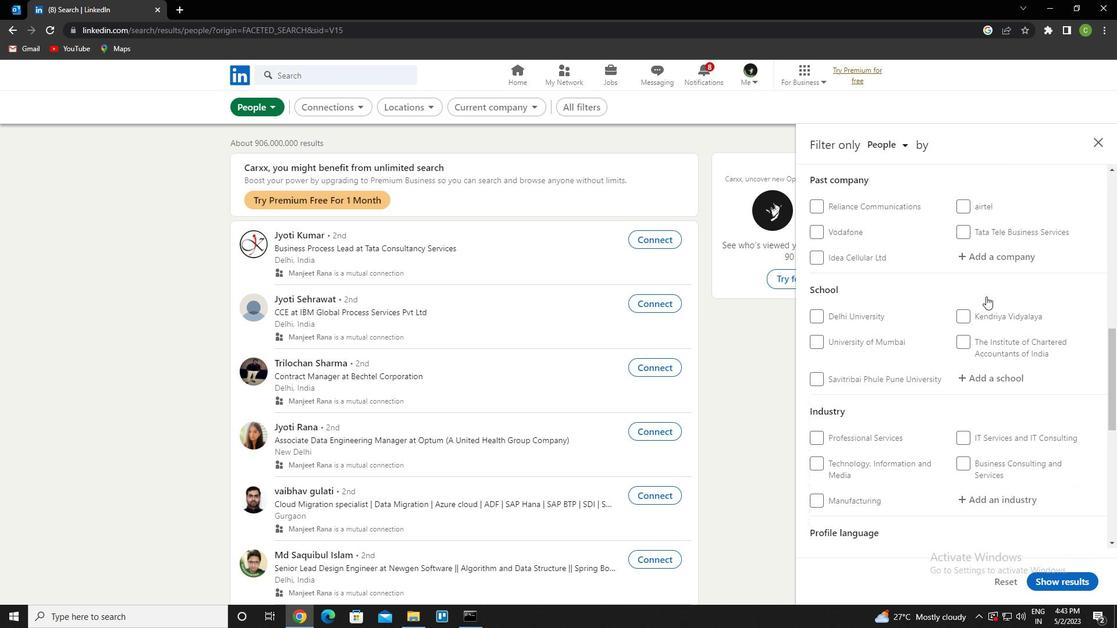 
Action: Mouse moved to (1001, 267)
Screenshot: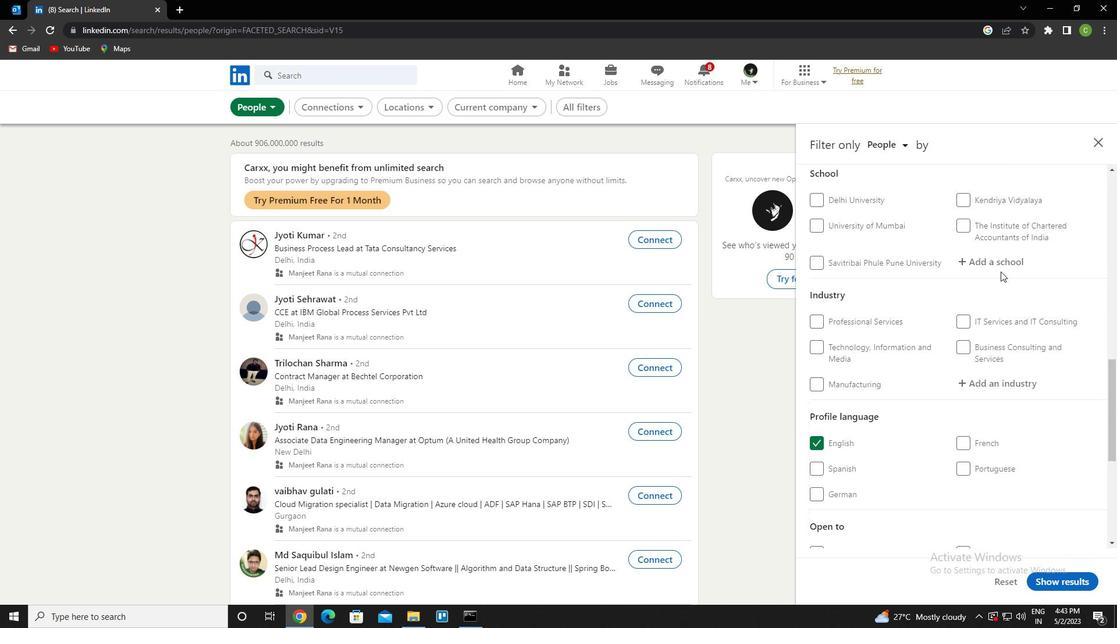 
Action: Mouse pressed left at (1001, 267)
Screenshot: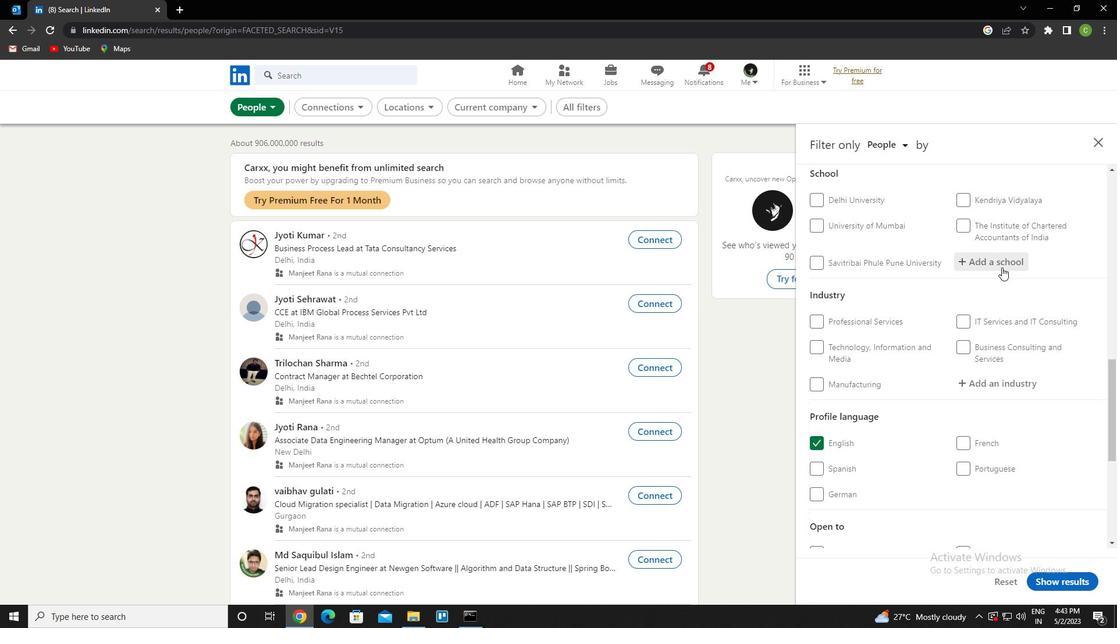 
Action: Key pressed <Key.caps_lock>pes<Key.space>c<Key.caps_lock>ollege<Key.space>of<Key.space>enf<Key.backspace>gineering<Key.down><Key.enter>
Screenshot: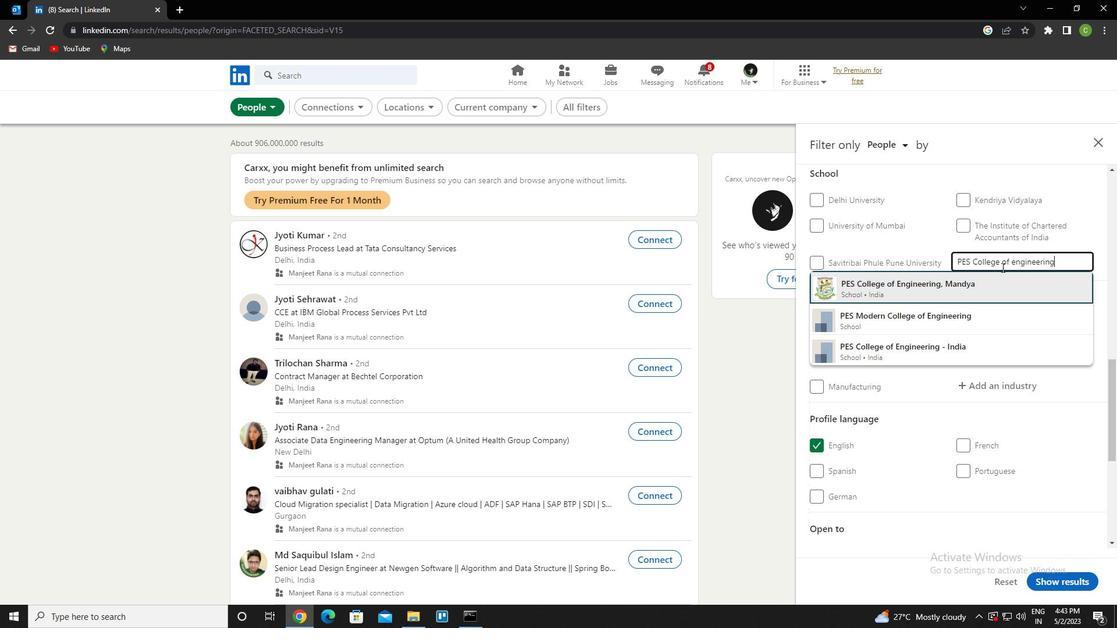 
Action: Mouse scrolled (1001, 267) with delta (0, 0)
Screenshot: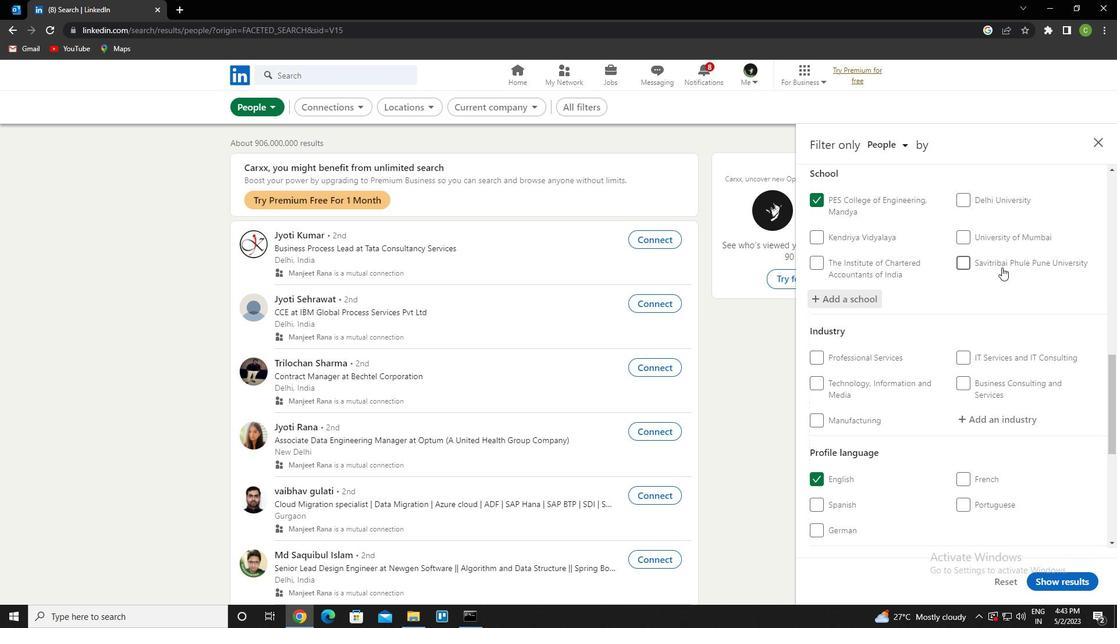
Action: Mouse scrolled (1001, 267) with delta (0, 0)
Screenshot: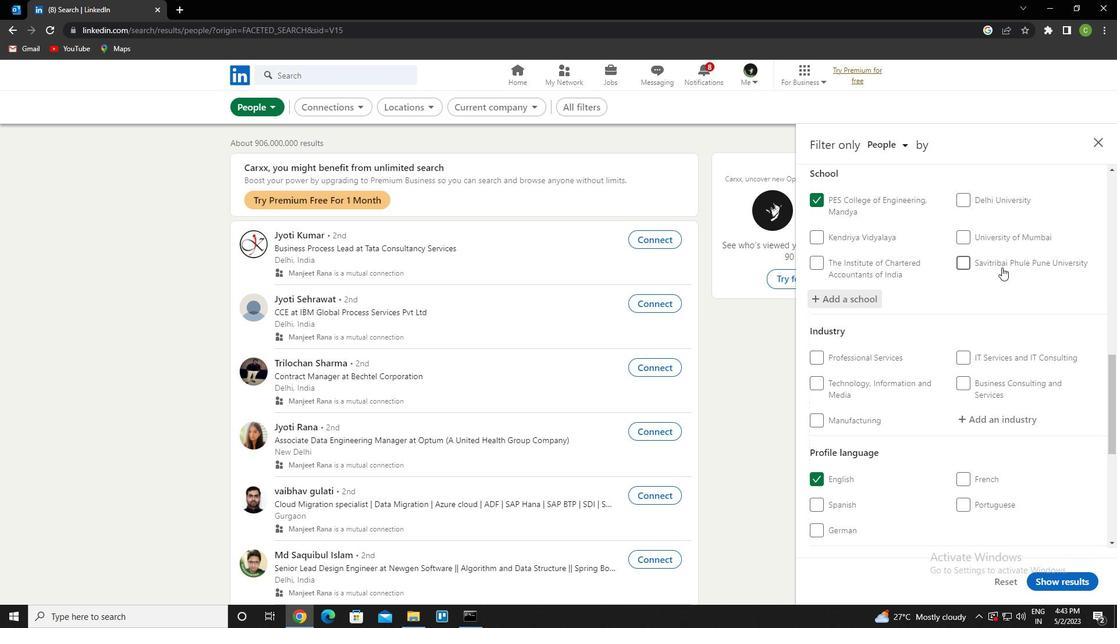 
Action: Mouse scrolled (1001, 267) with delta (0, 0)
Screenshot: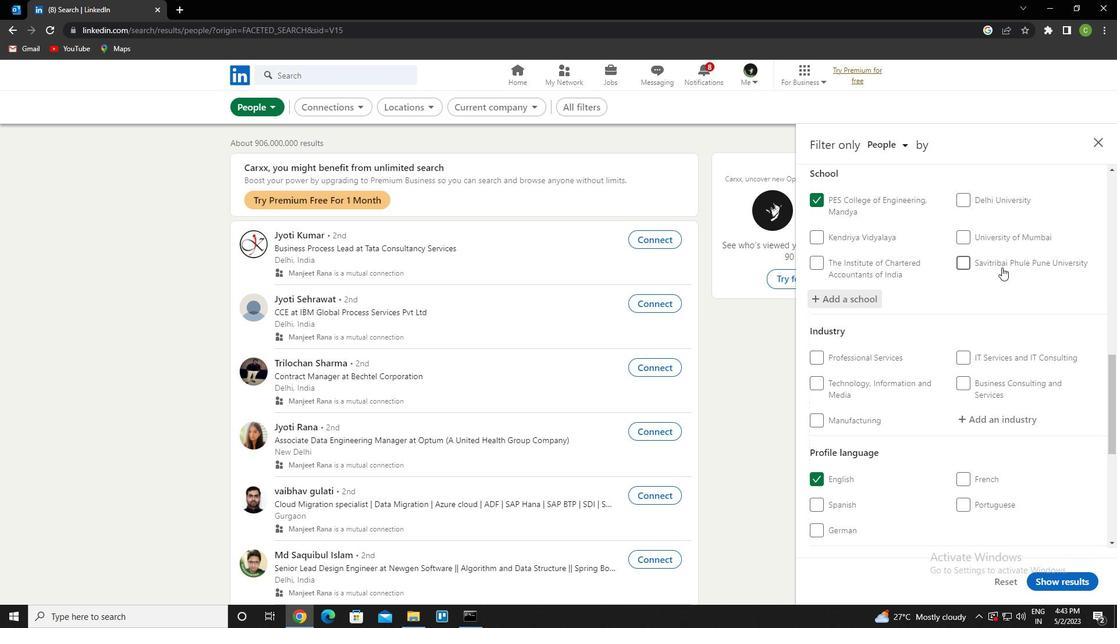 
Action: Mouse moved to (1008, 240)
Screenshot: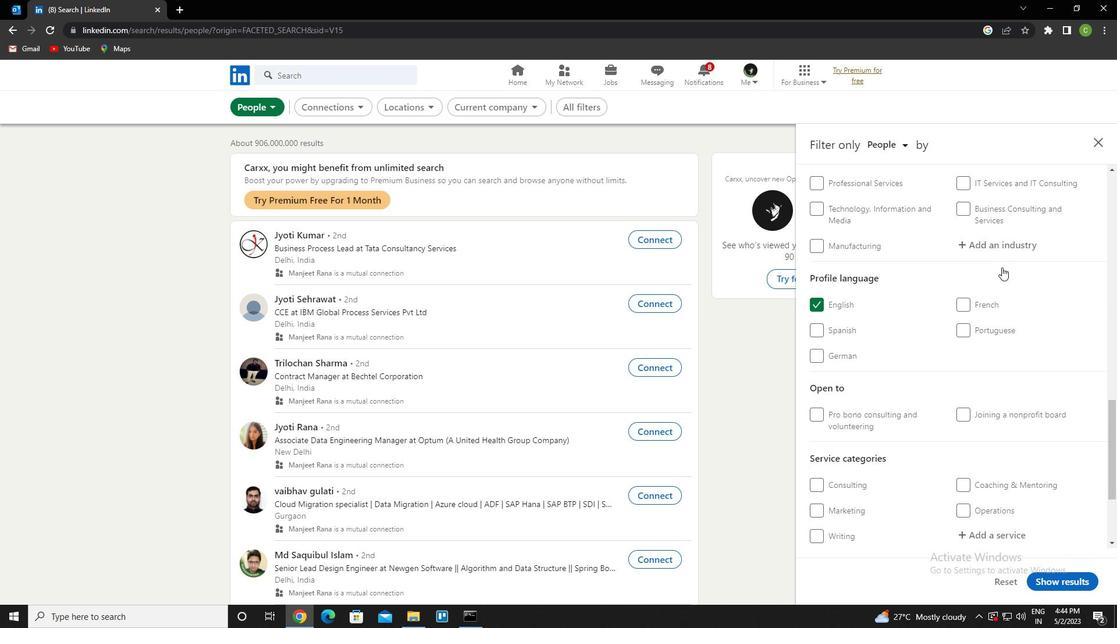 
Action: Mouse pressed left at (1008, 240)
Screenshot: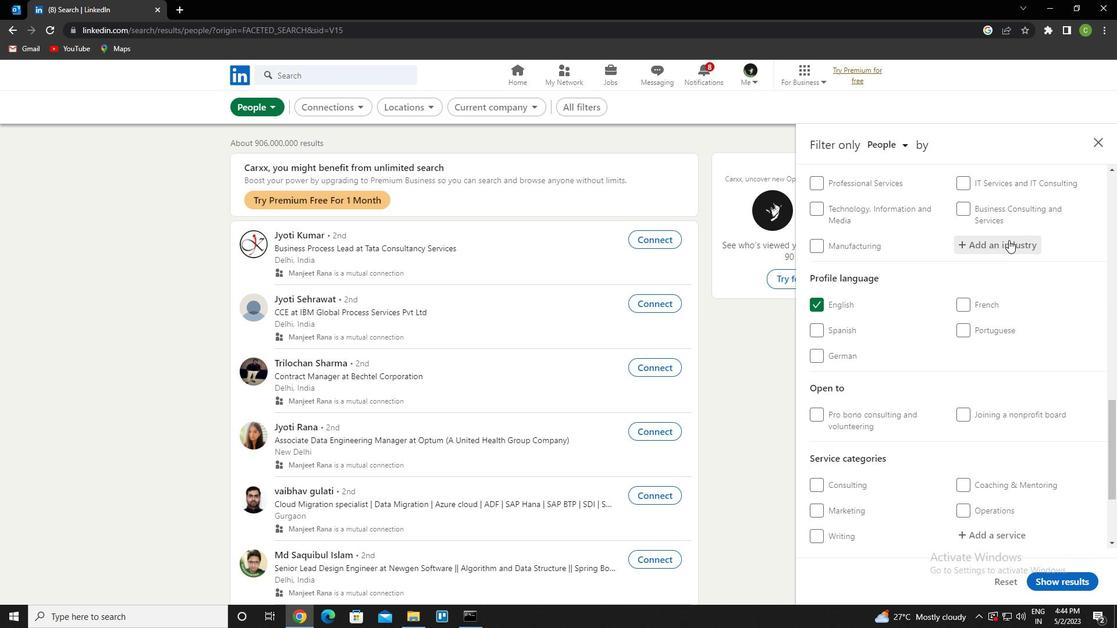 
Action: Key pressed <Key.caps_lock>r<Key.caps_lock>anching<Key.down><Key.enter>
Screenshot: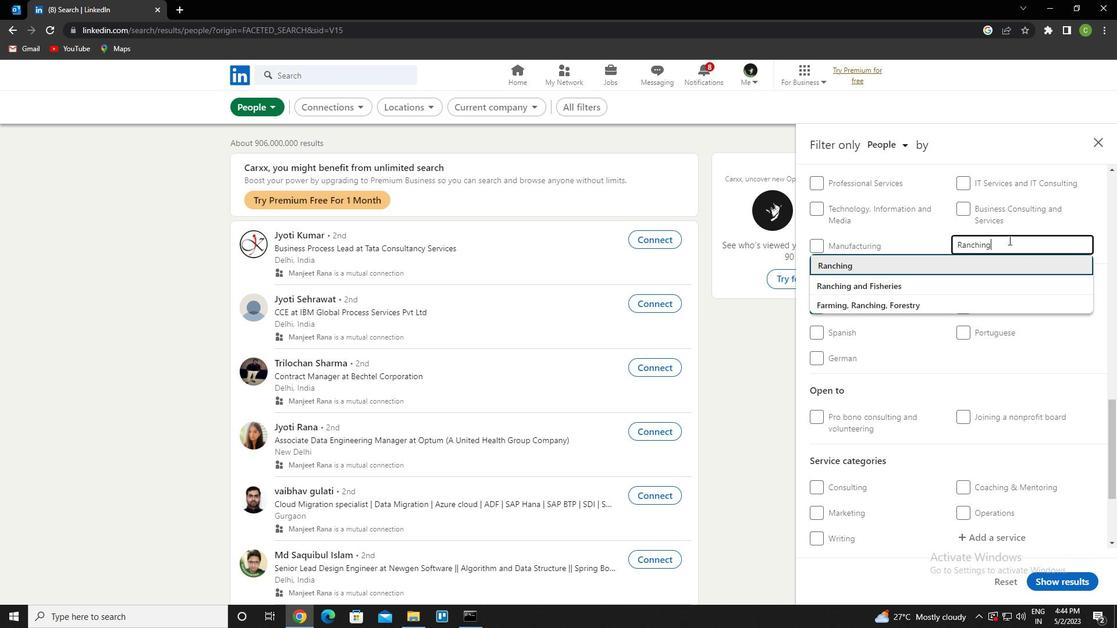 
Action: Mouse scrolled (1008, 239) with delta (0, 0)
Screenshot: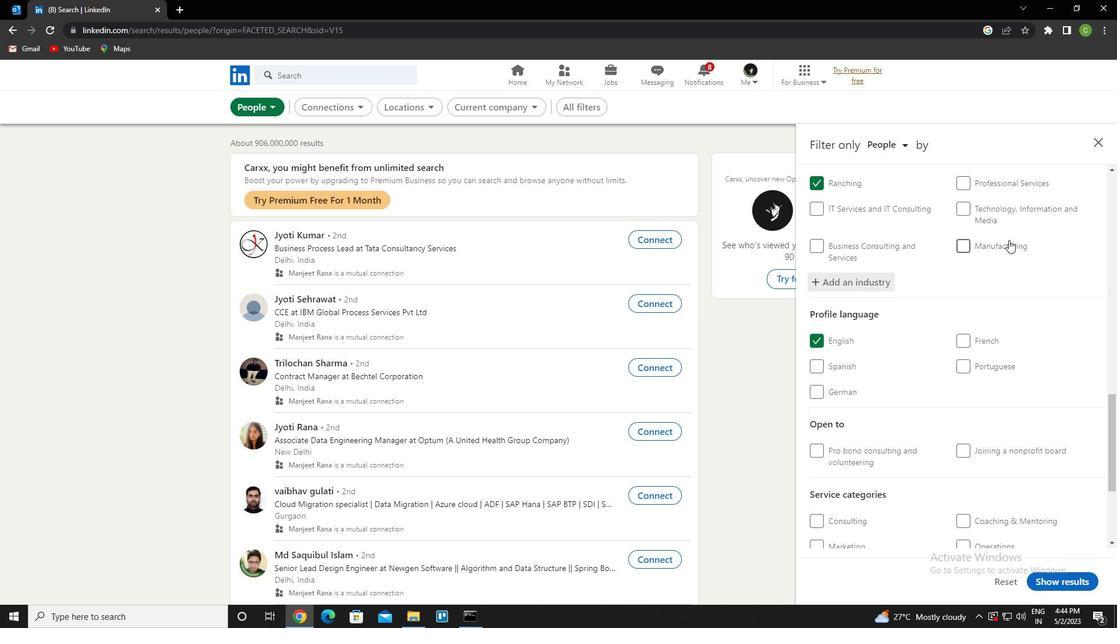 
Action: Mouse scrolled (1008, 239) with delta (0, 0)
Screenshot: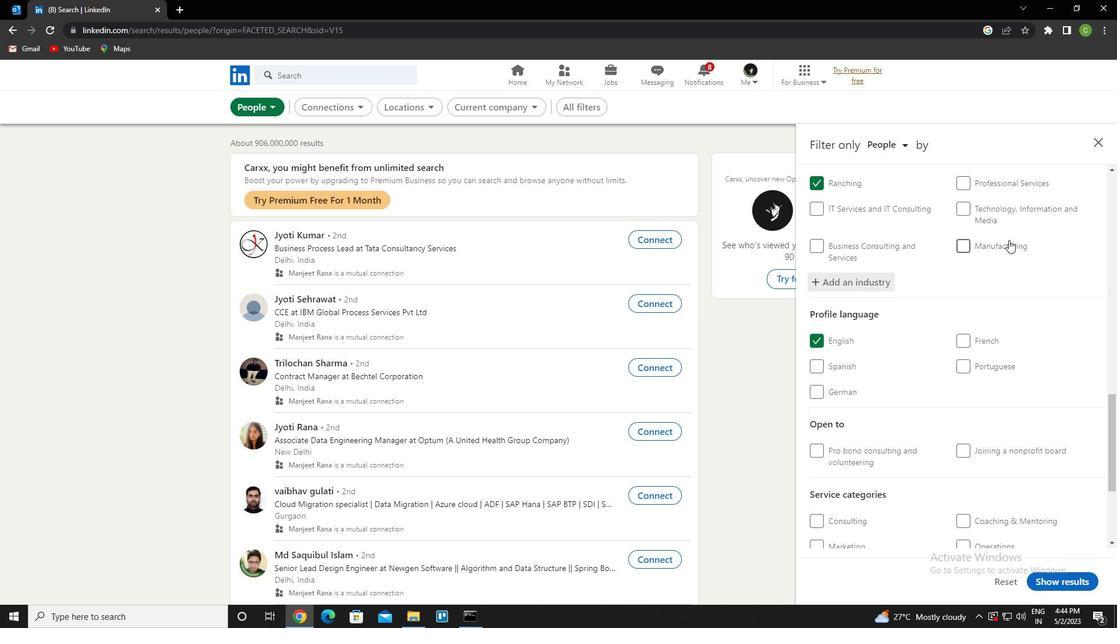 
Action: Mouse scrolled (1008, 239) with delta (0, 0)
Screenshot: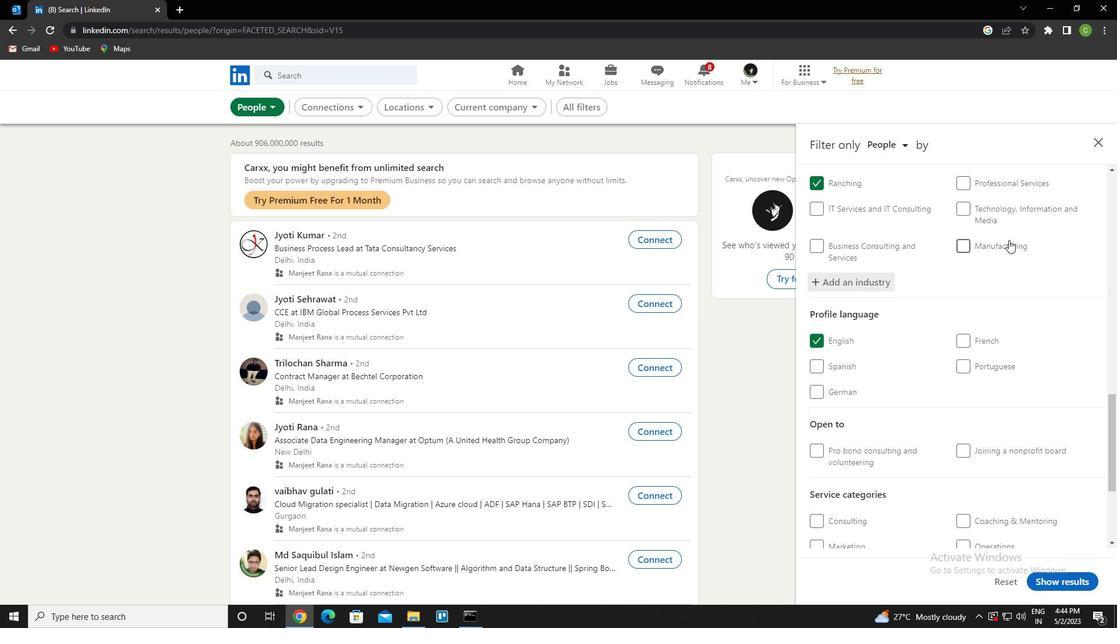 
Action: Mouse scrolled (1008, 239) with delta (0, 0)
Screenshot: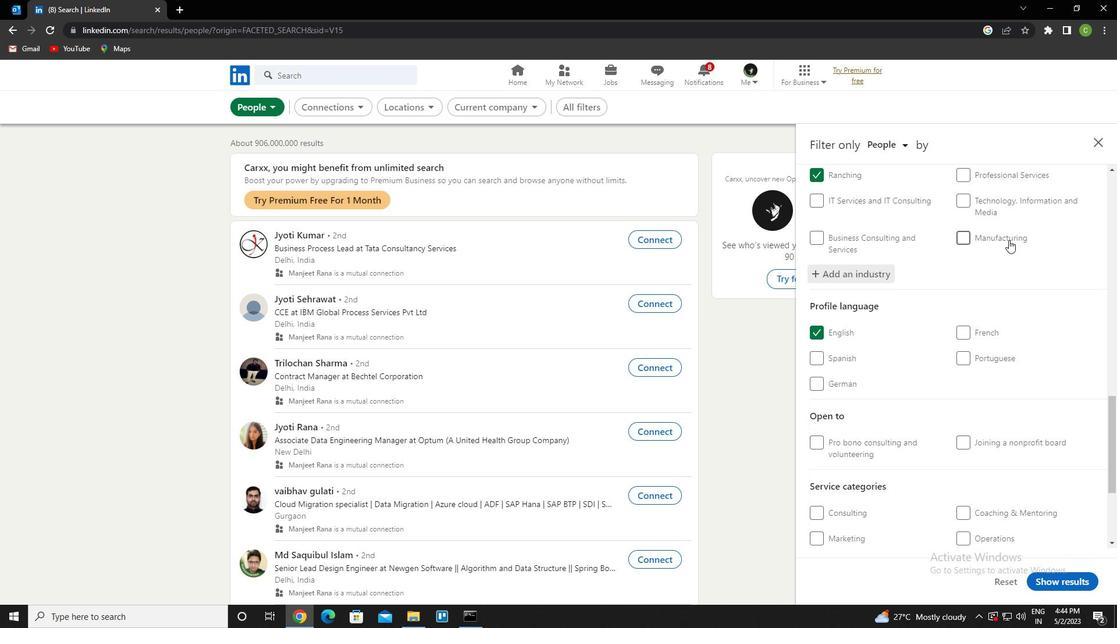 
Action: Mouse moved to (1001, 379)
Screenshot: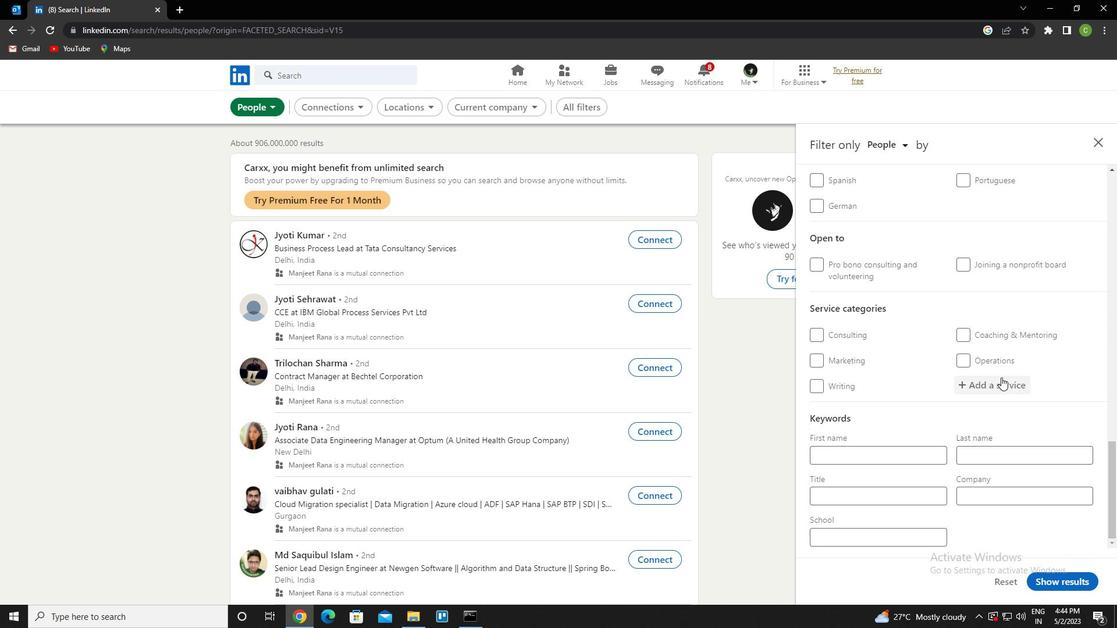 
Action: Mouse pressed left at (1001, 379)
Screenshot: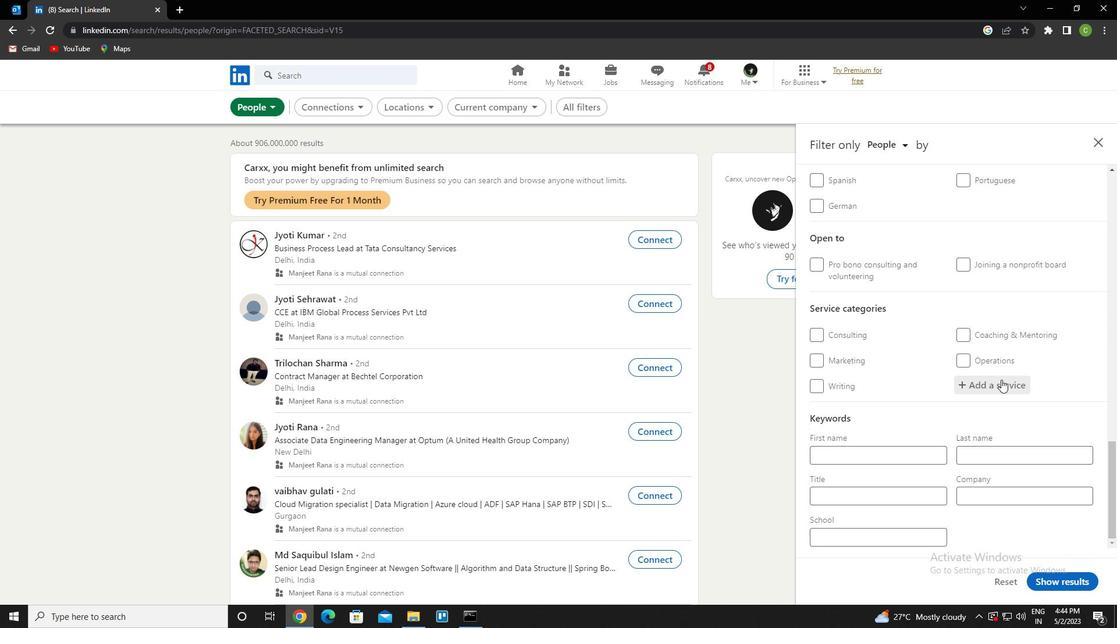 
Action: Key pressed <Key.caps_lock>e<Key.caps_lock>vent<Key.space><Key.down><Key.enter>
Screenshot: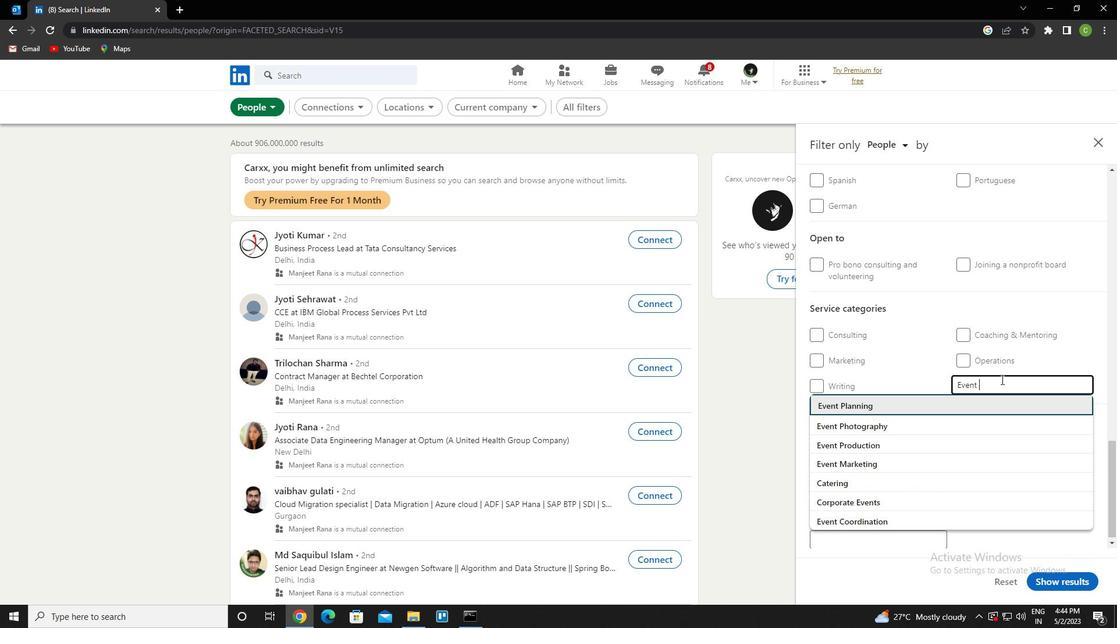 
Action: Mouse scrolled (1001, 379) with delta (0, 0)
Screenshot: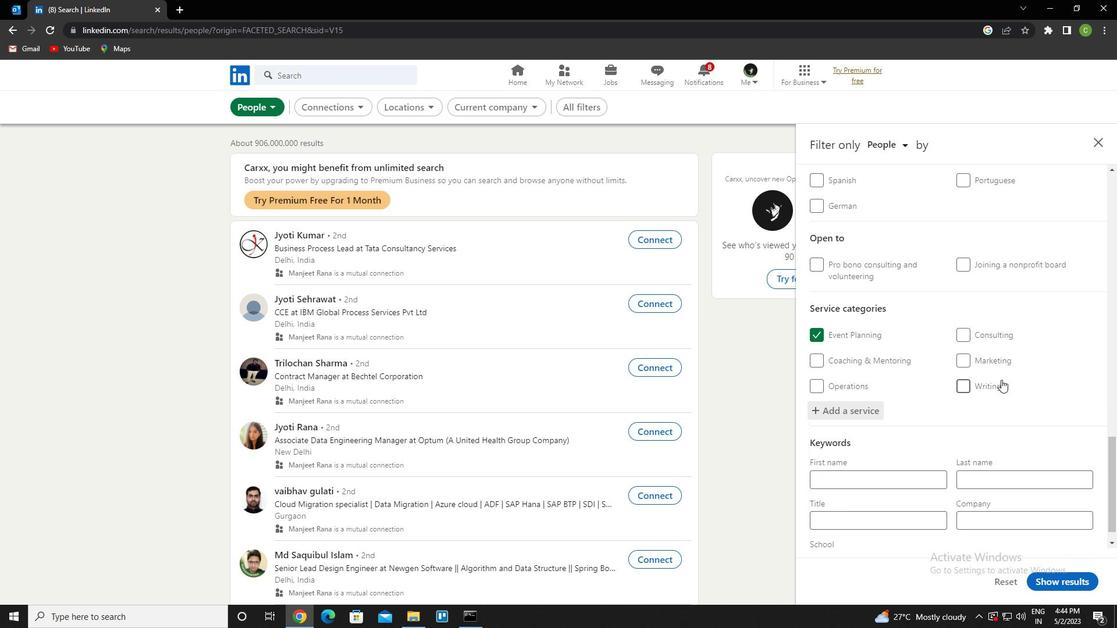 
Action: Mouse scrolled (1001, 379) with delta (0, 0)
Screenshot: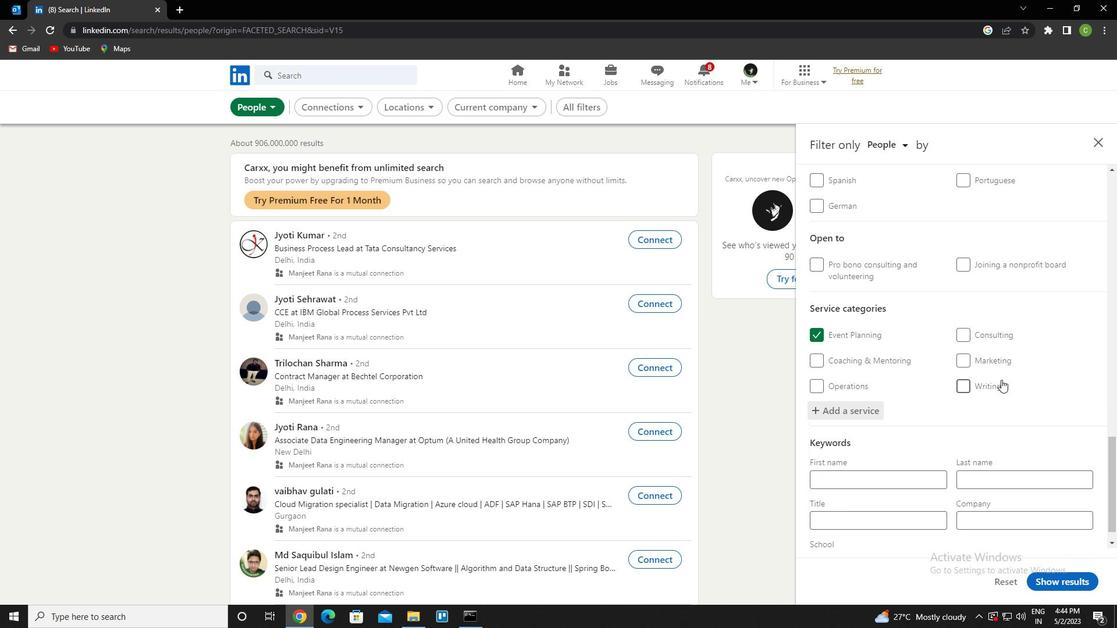 
Action: Mouse scrolled (1001, 379) with delta (0, 0)
Screenshot: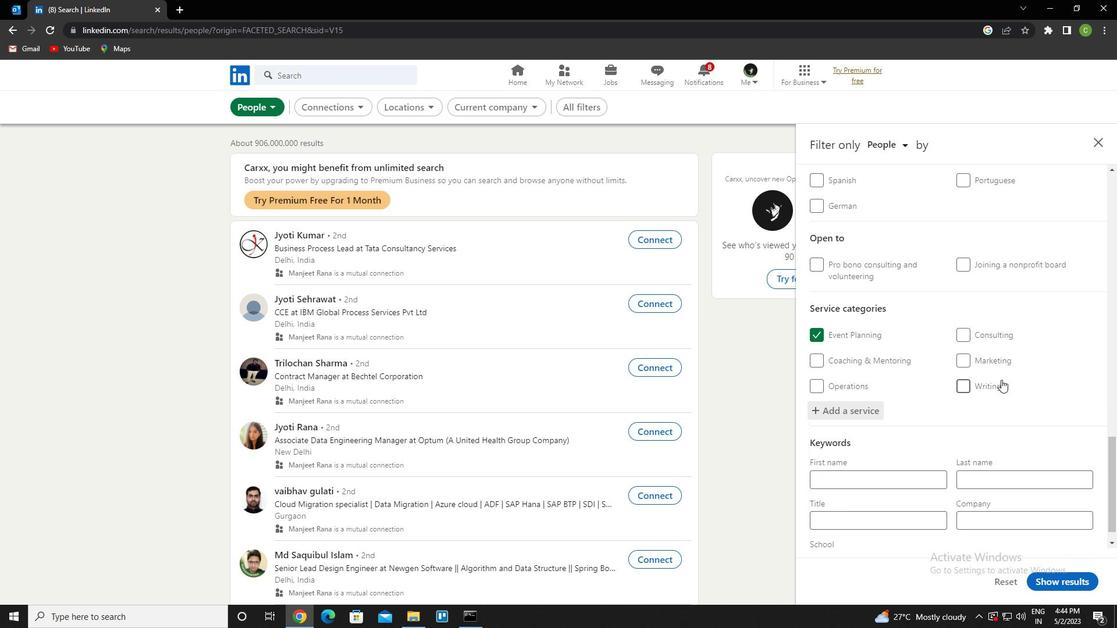
Action: Mouse scrolled (1001, 379) with delta (0, 0)
Screenshot: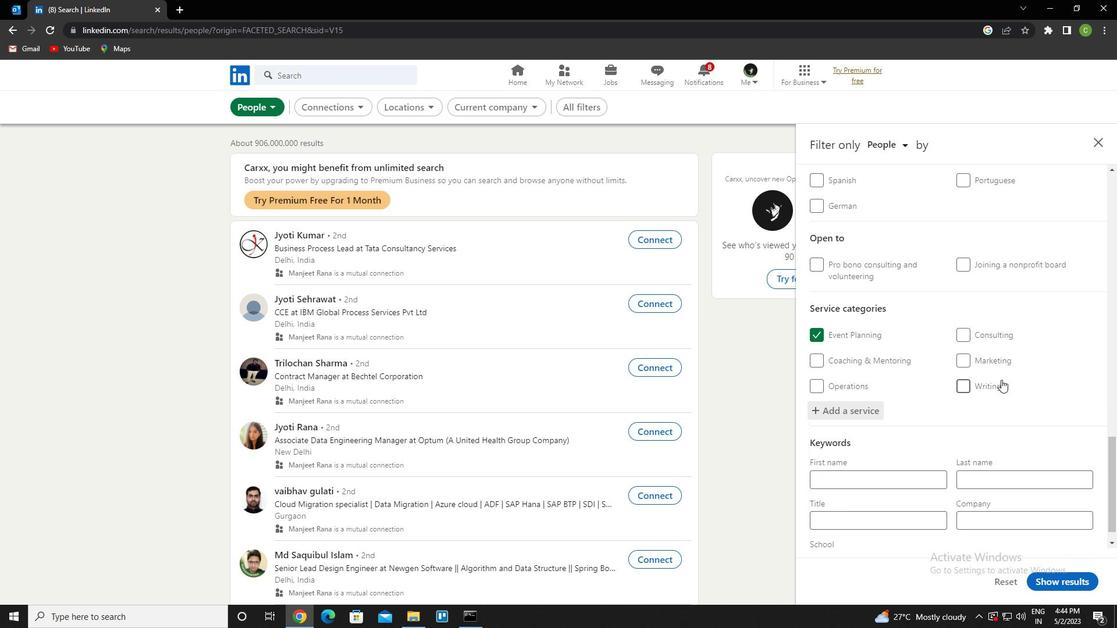 
Action: Mouse scrolled (1001, 379) with delta (0, 0)
Screenshot: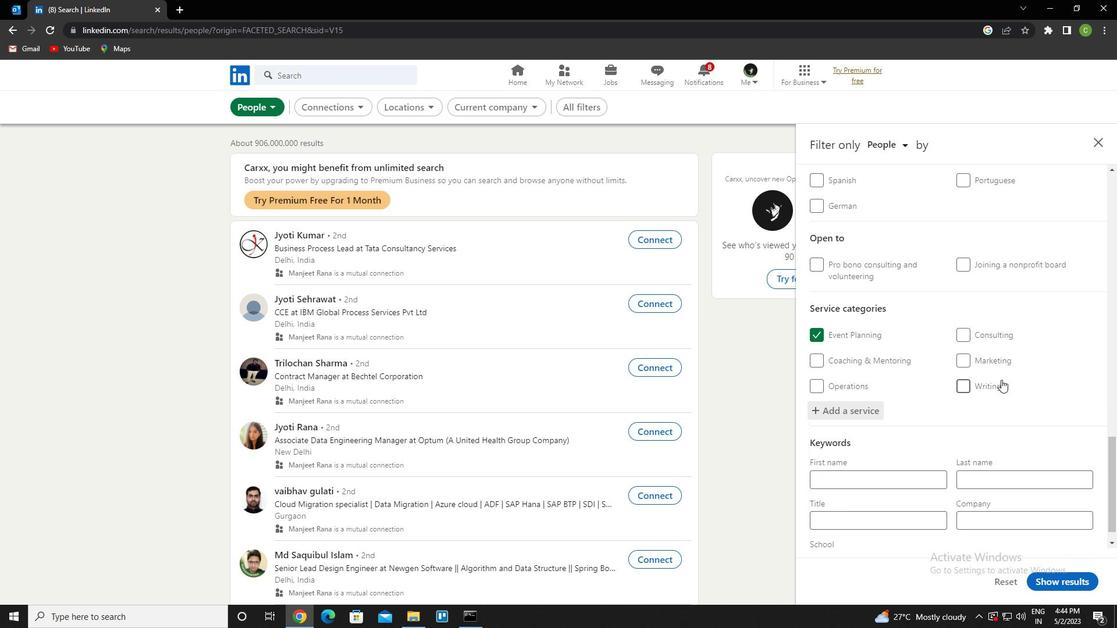 
Action: Mouse scrolled (1001, 379) with delta (0, 0)
Screenshot: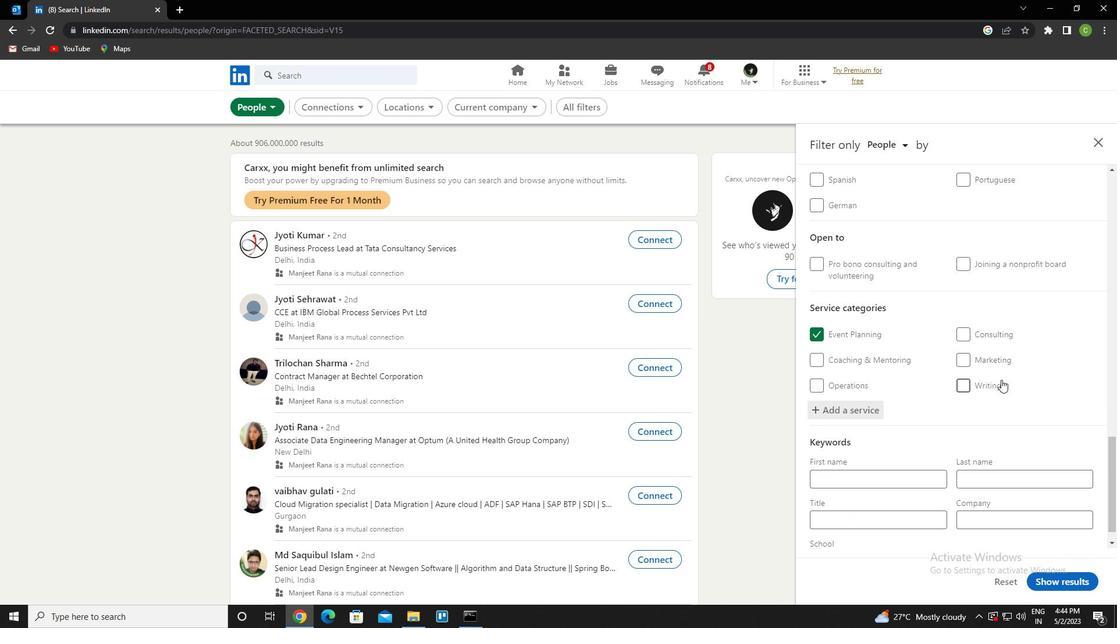 
Action: Mouse scrolled (1001, 379) with delta (0, 0)
Screenshot: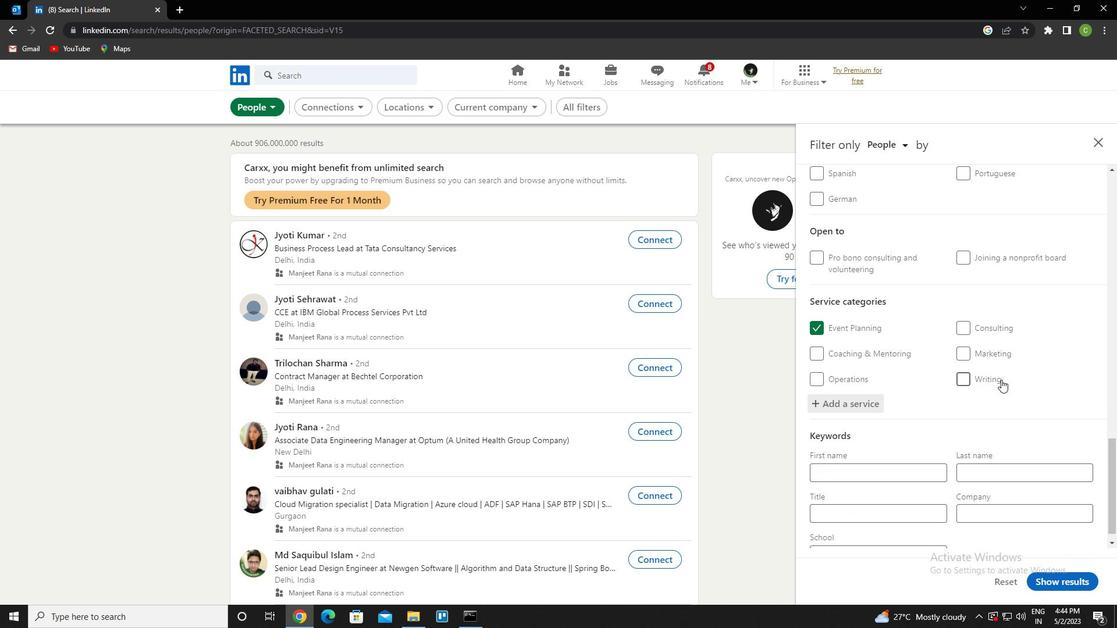 
Action: Mouse scrolled (1001, 379) with delta (0, 0)
Screenshot: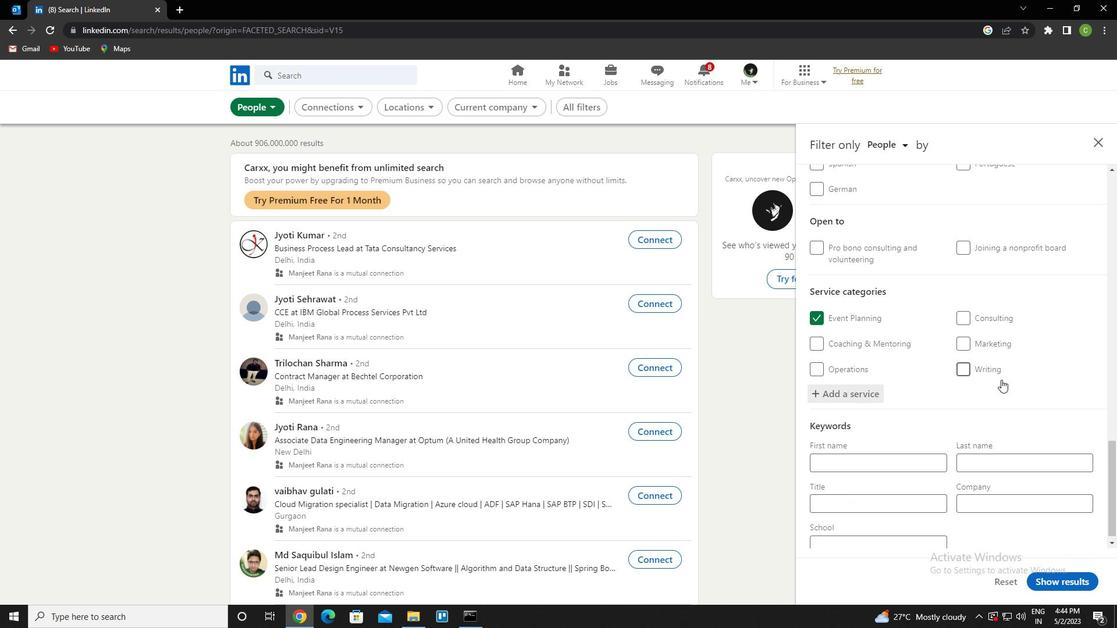 
Action: Mouse scrolled (1001, 379) with delta (0, 0)
Screenshot: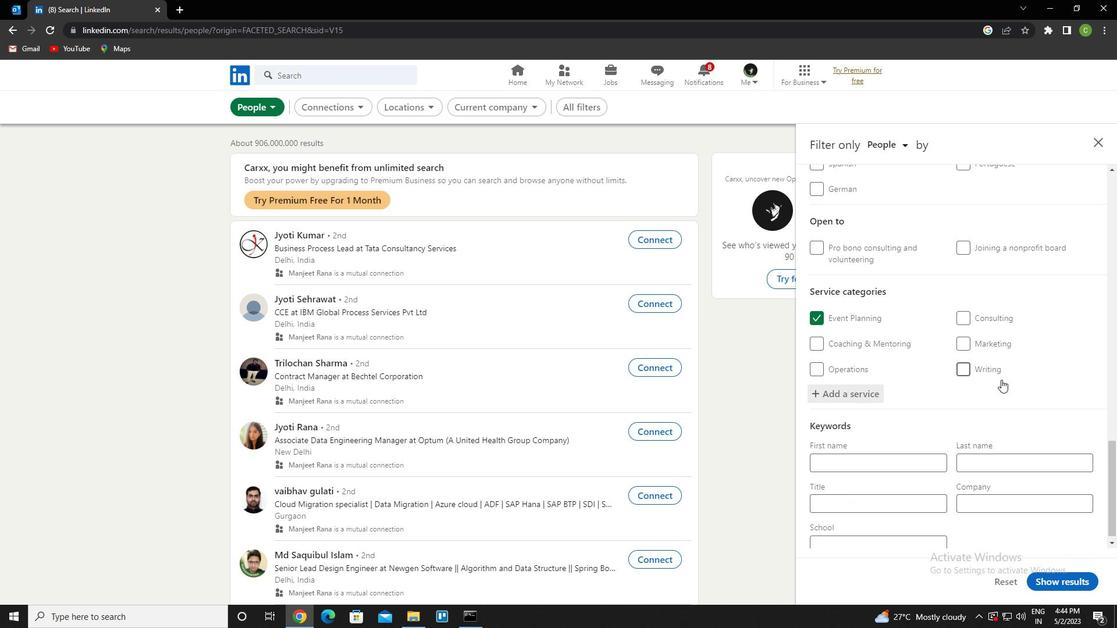 
Action: Mouse moved to (904, 491)
Screenshot: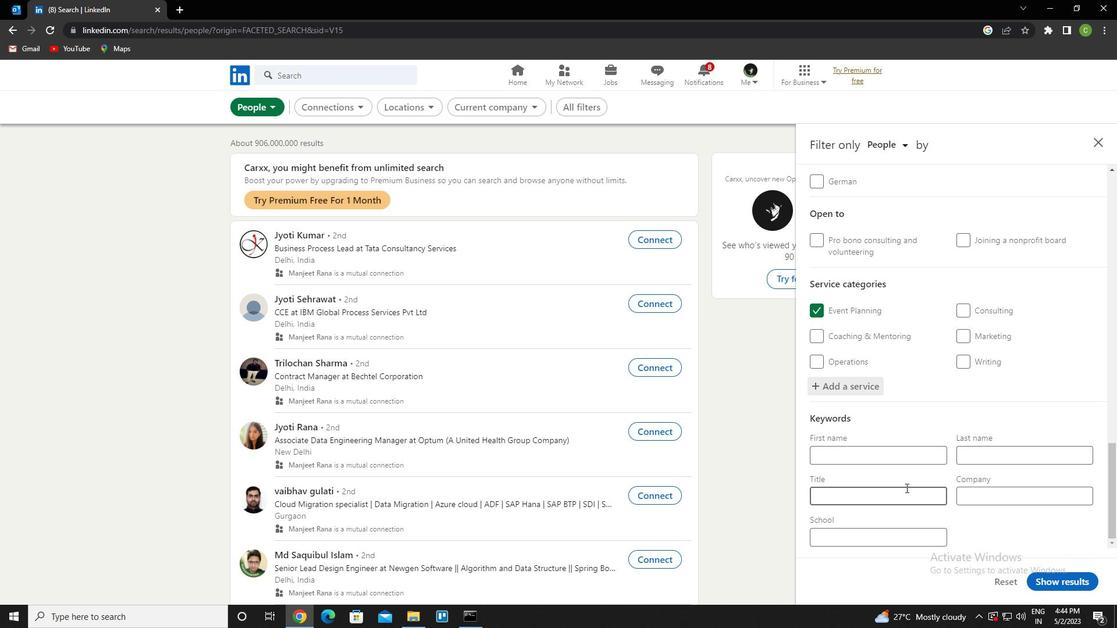 
Action: Mouse pressed left at (904, 491)
Screenshot: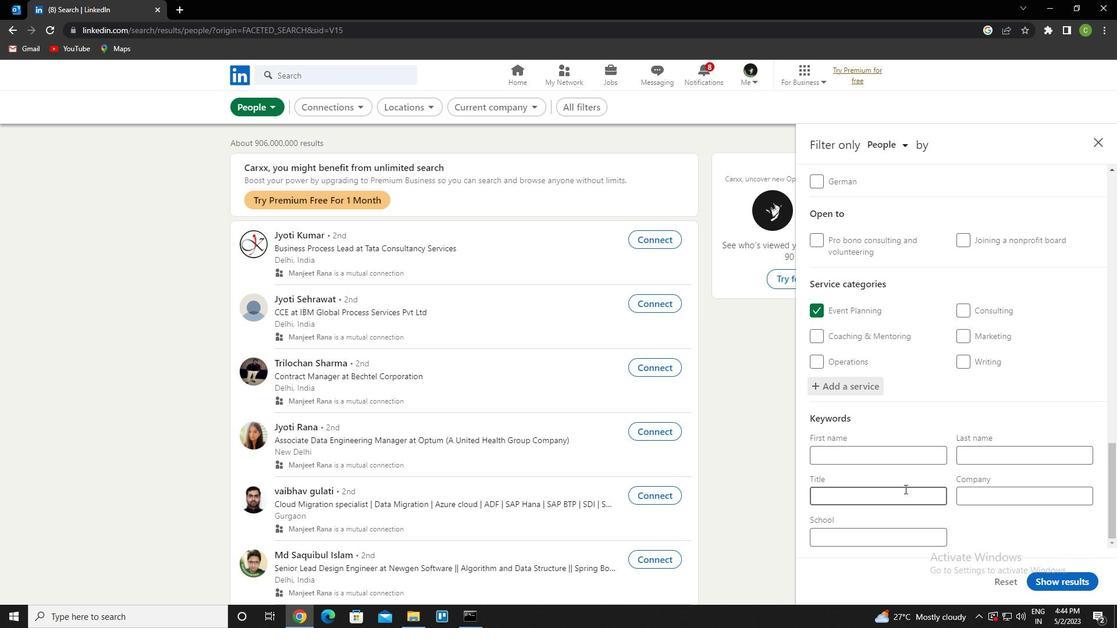 
Action: Key pressed <Key.caps_lock>p<Key.caps_lock>olitical<Key.space><Key.caps_lock>s<Key.caps_lock>cientist
Screenshot: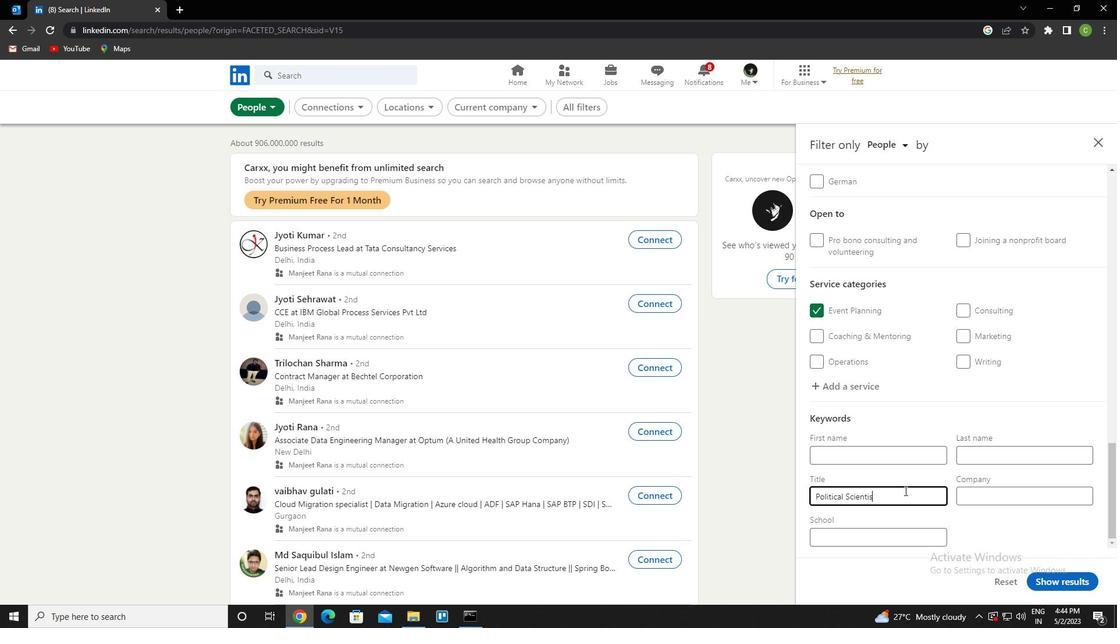 
Action: Mouse moved to (1069, 587)
Screenshot: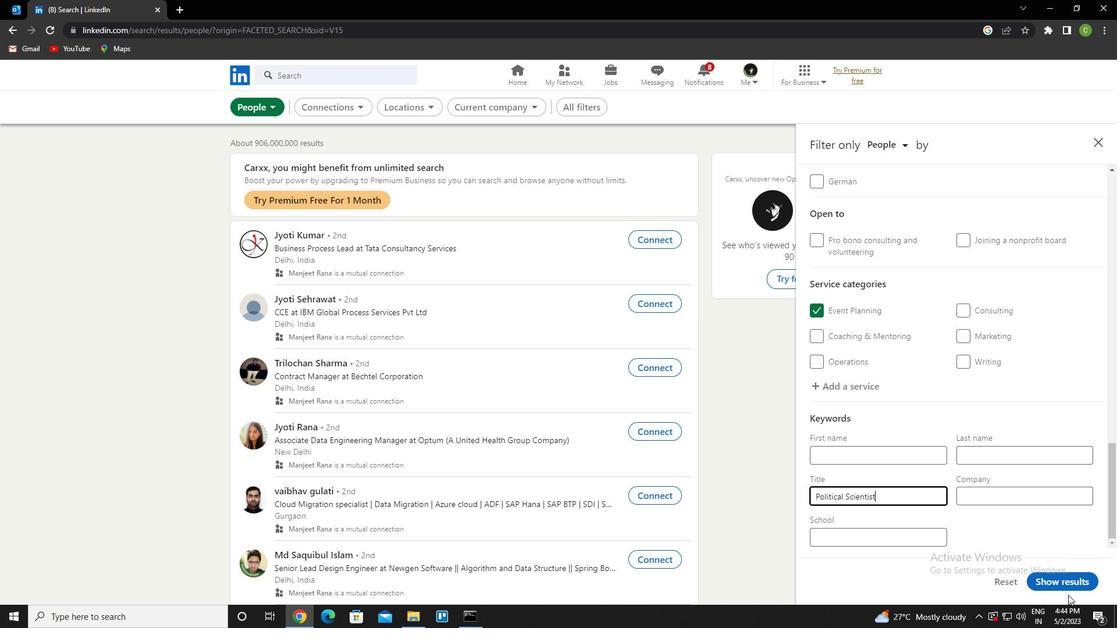 
Action: Mouse pressed left at (1069, 587)
Screenshot: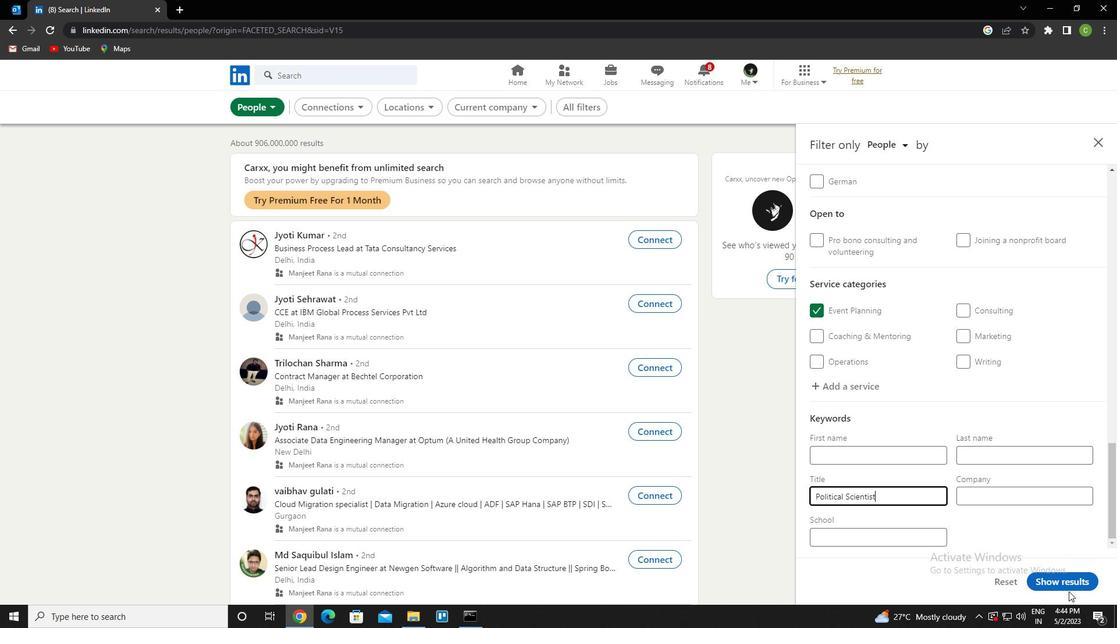 
Action: Mouse moved to (418, 601)
Screenshot: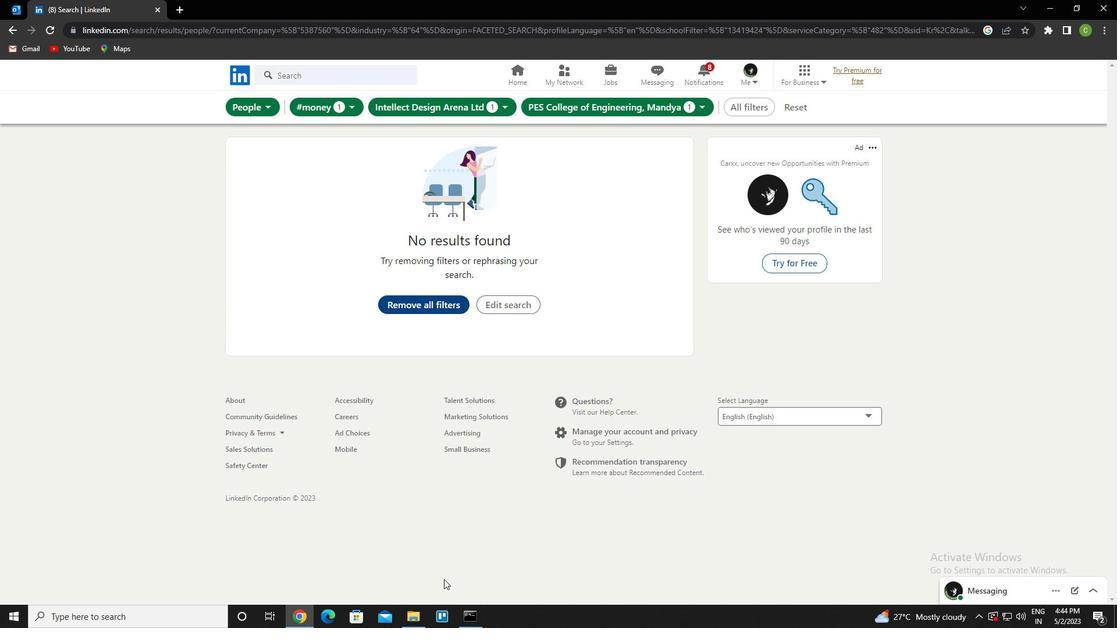 
